 Task: Find connections with filter location Lempäälä with filter topic #Designwith filter profile language German with filter current company TÜV SÜD with filter school National Institute of Fashion Technology, Rae Bareli with filter industry Armed Forces with filter service category Logo Design with filter keywords title Phlebotomist
Action: Mouse moved to (305, 233)
Screenshot: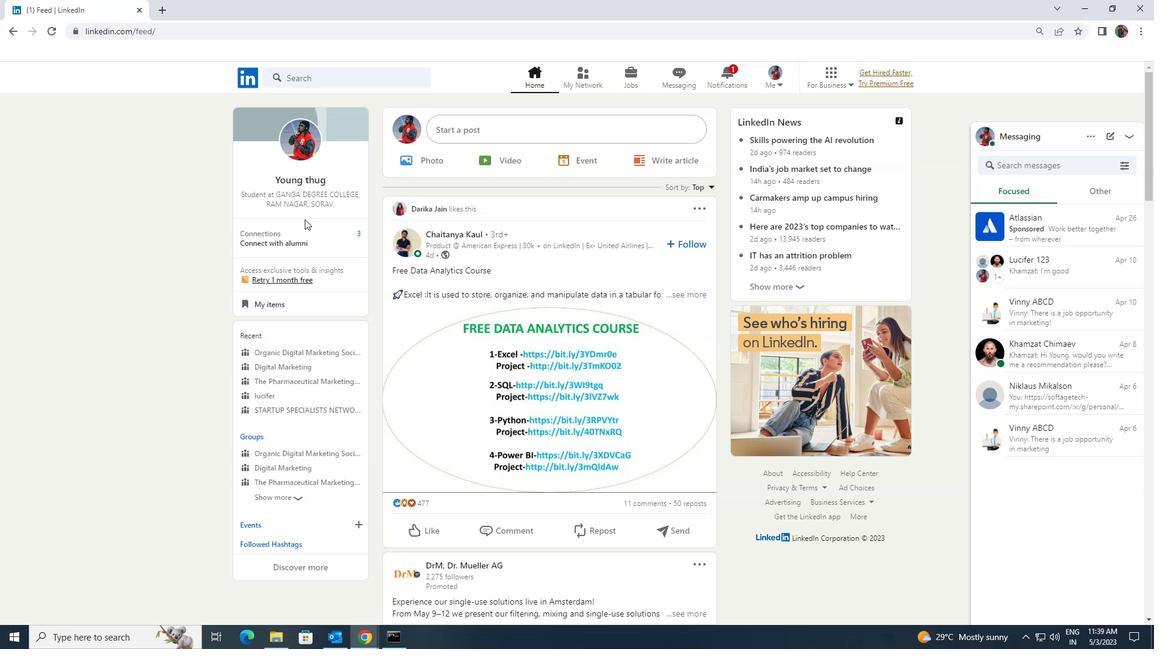 
Action: Mouse pressed left at (305, 233)
Screenshot: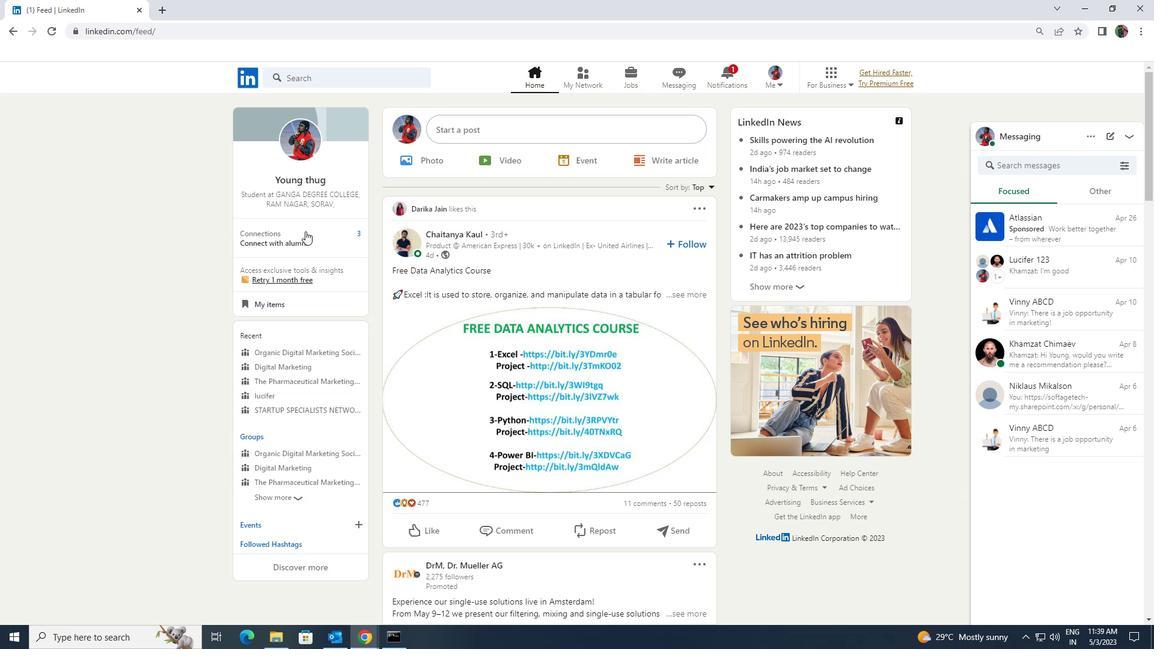 
Action: Mouse moved to (310, 143)
Screenshot: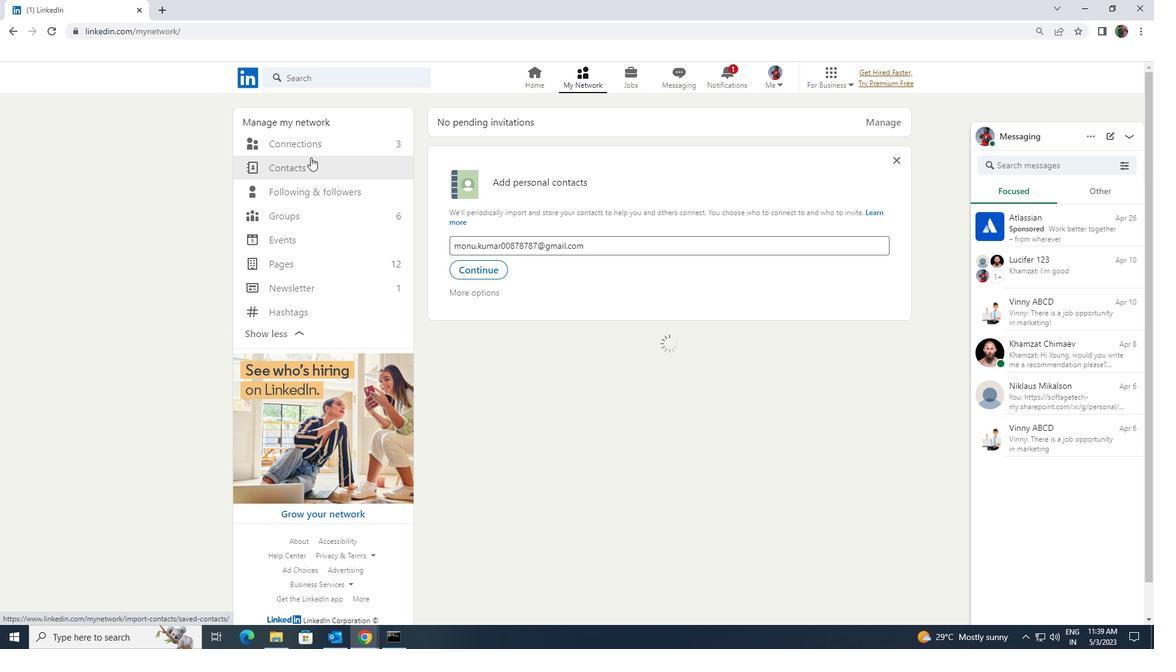 
Action: Mouse pressed left at (310, 143)
Screenshot: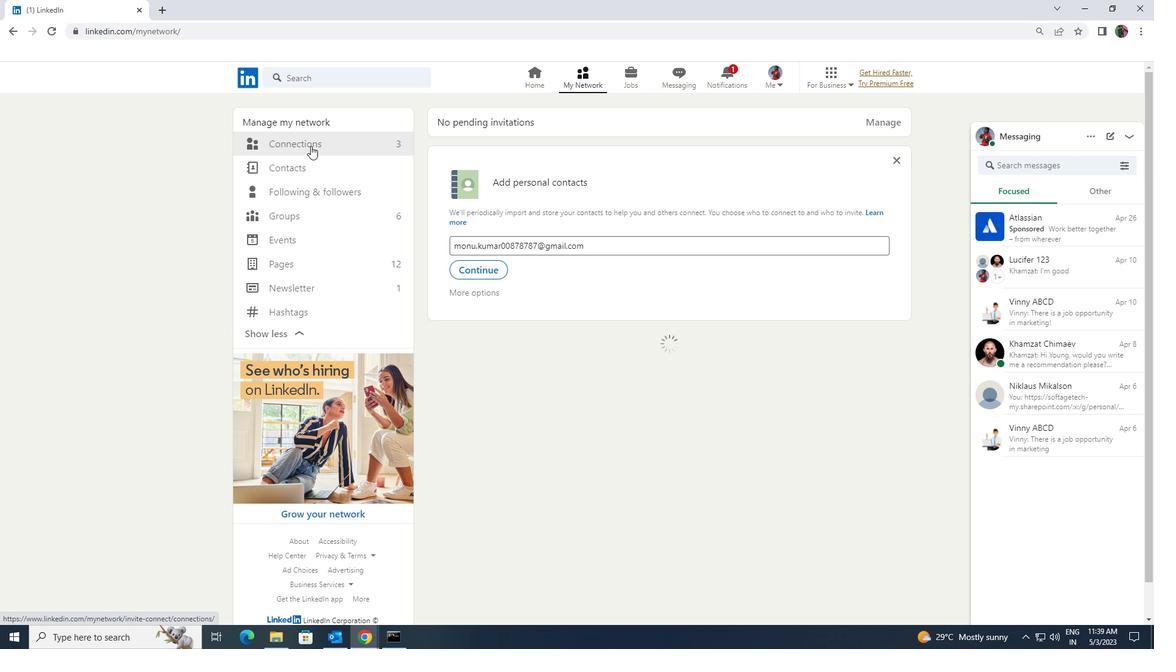 
Action: Mouse moved to (649, 148)
Screenshot: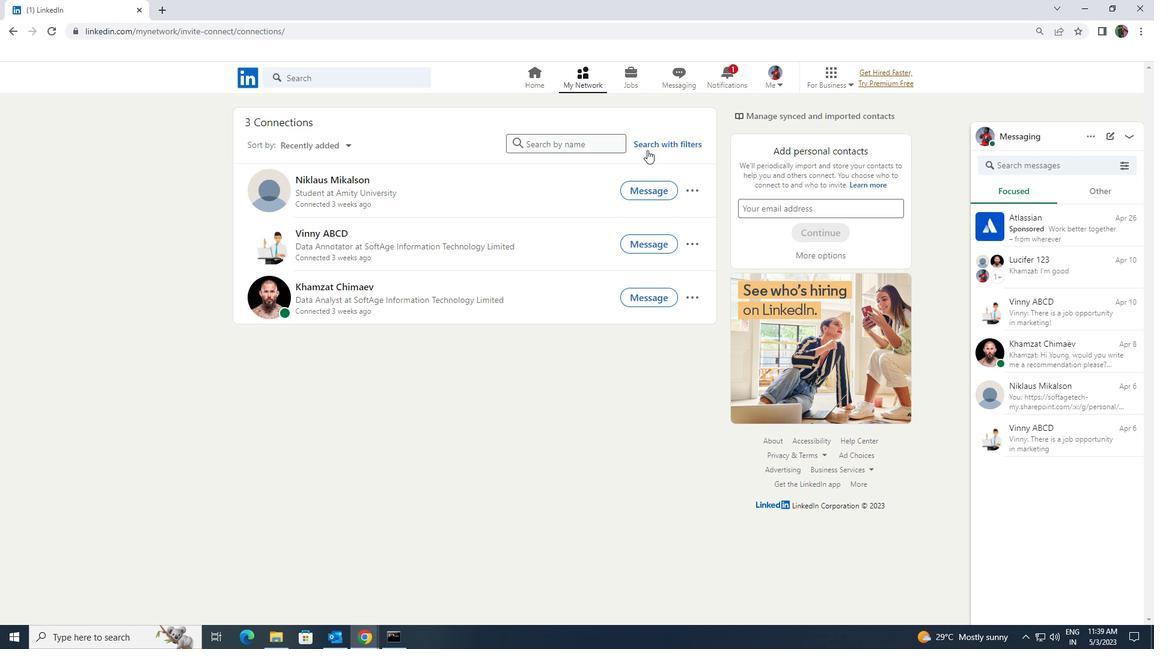 
Action: Mouse pressed left at (649, 148)
Screenshot: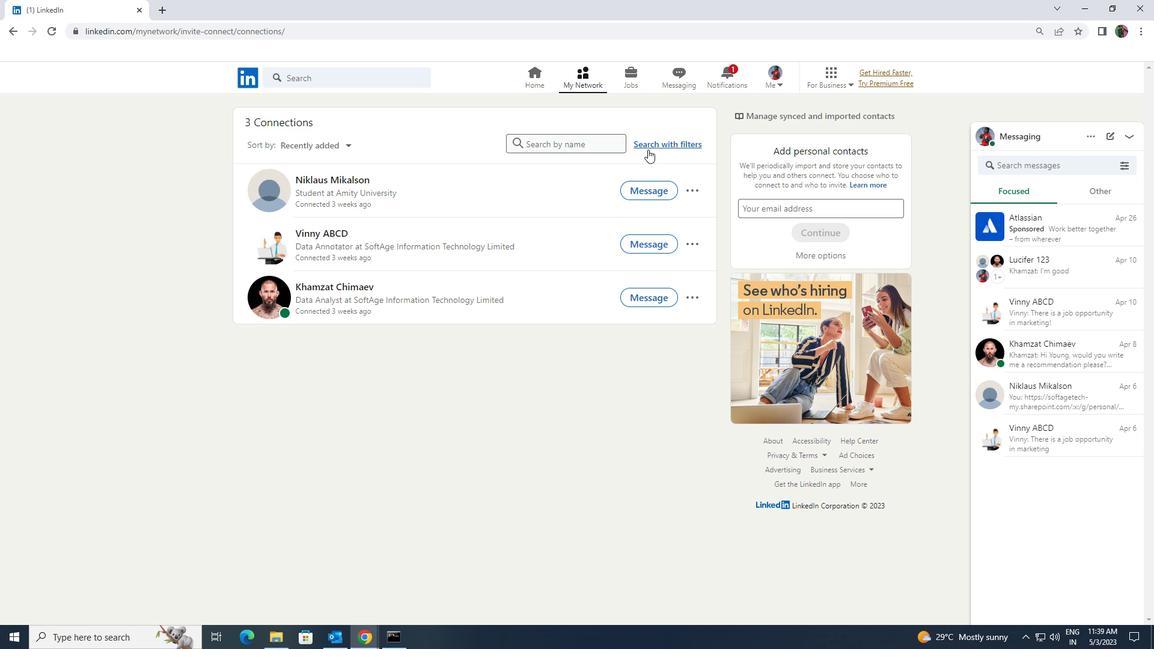 
Action: Mouse moved to (625, 108)
Screenshot: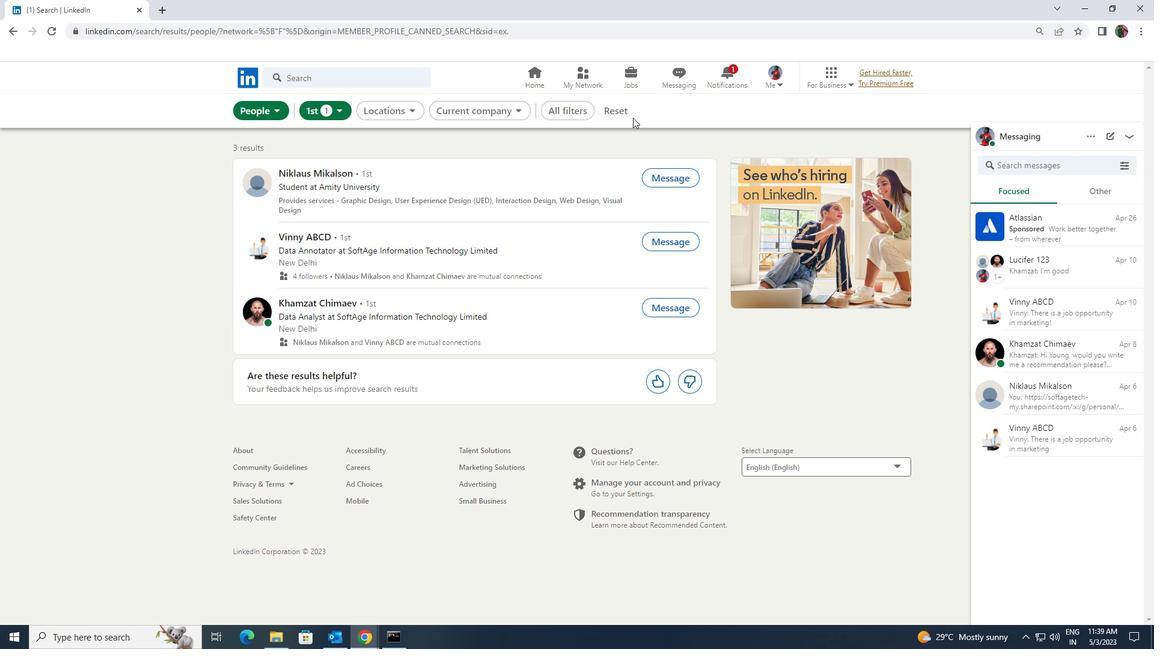 
Action: Mouse pressed left at (625, 108)
Screenshot: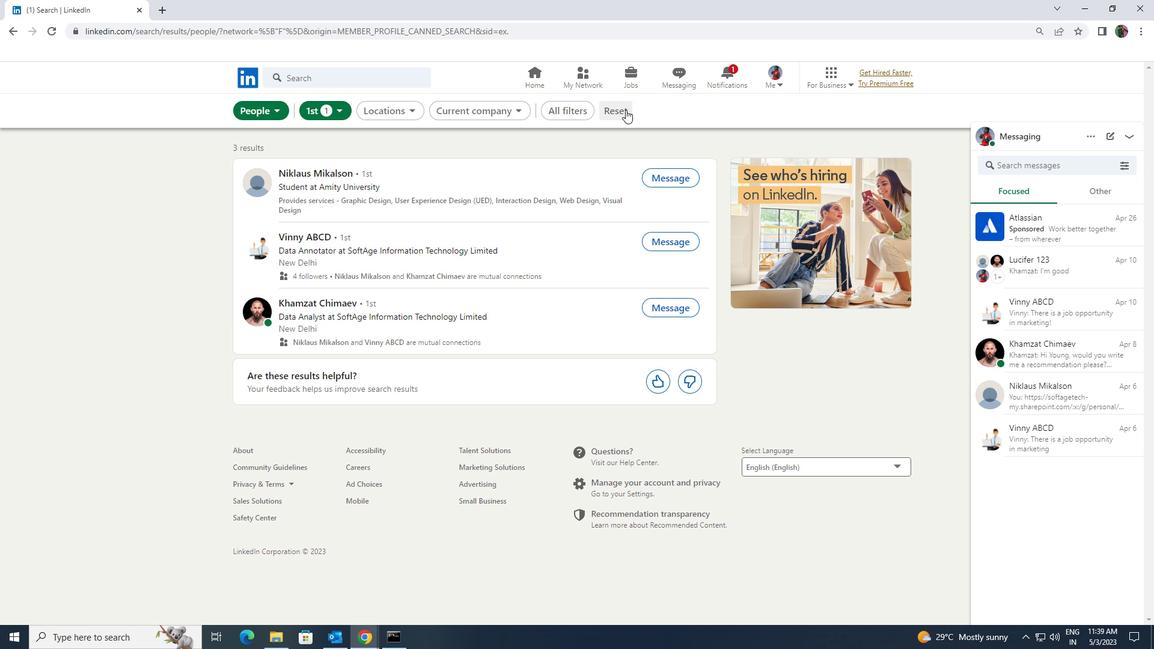 
Action: Mouse moved to (585, 113)
Screenshot: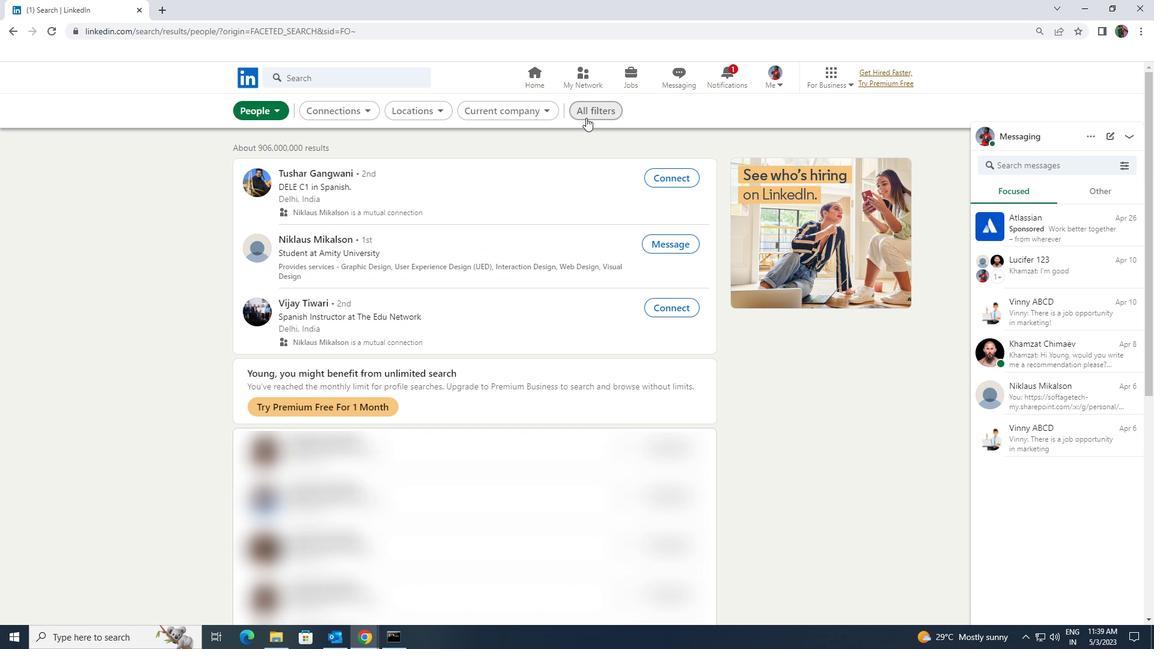 
Action: Mouse pressed left at (585, 113)
Screenshot: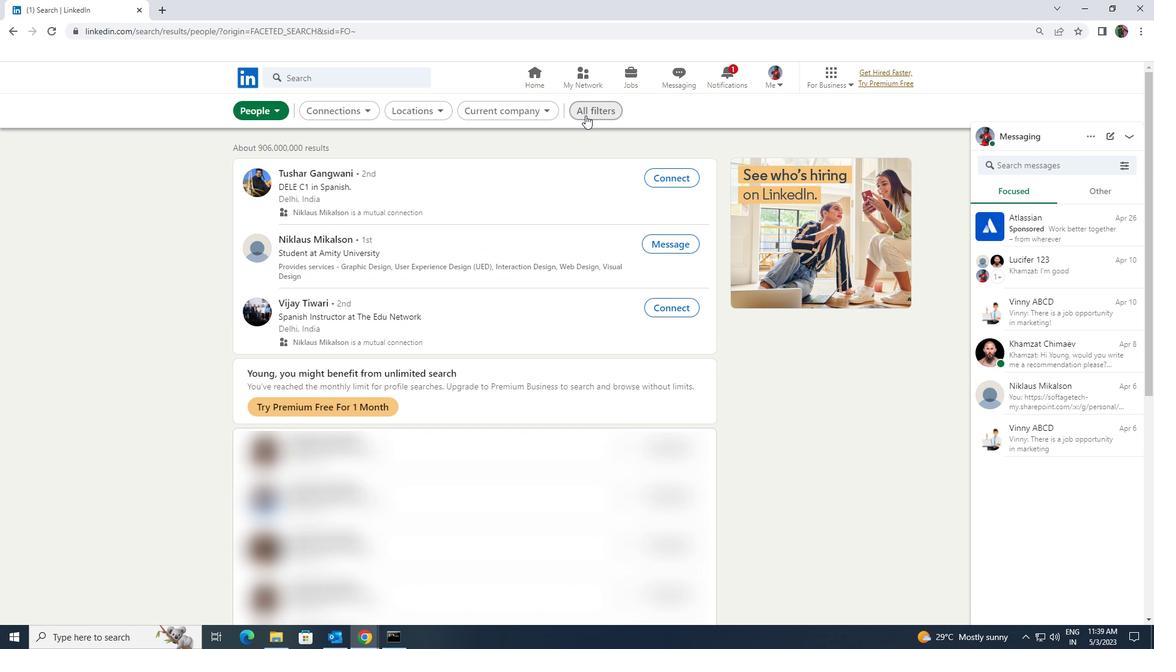 
Action: Mouse moved to (1003, 465)
Screenshot: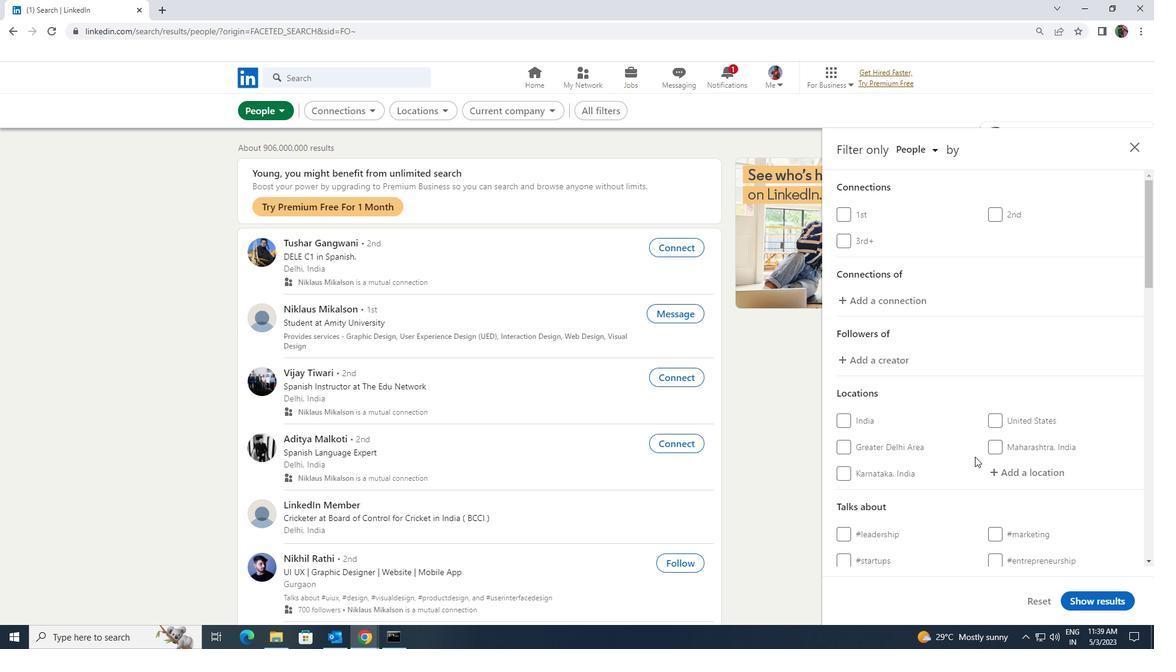 
Action: Mouse pressed left at (1003, 465)
Screenshot: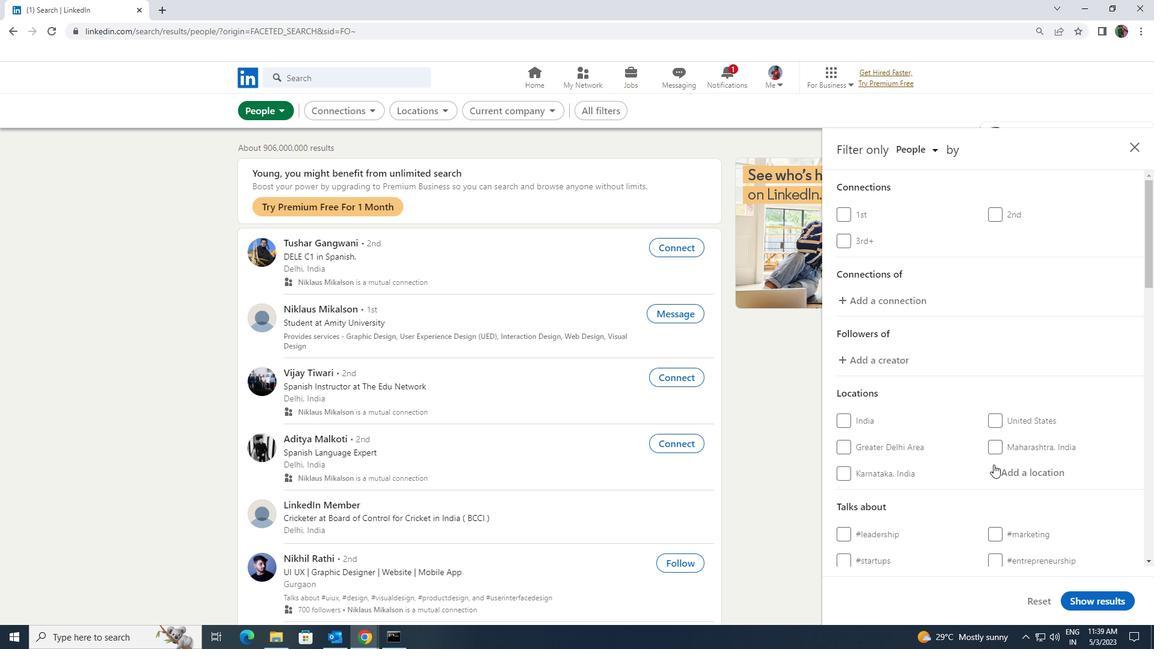 
Action: Key pressed <Key.shift>LEEMP<Key.backspace><Key.backspace><Key.backspace>MPAAL
Screenshot: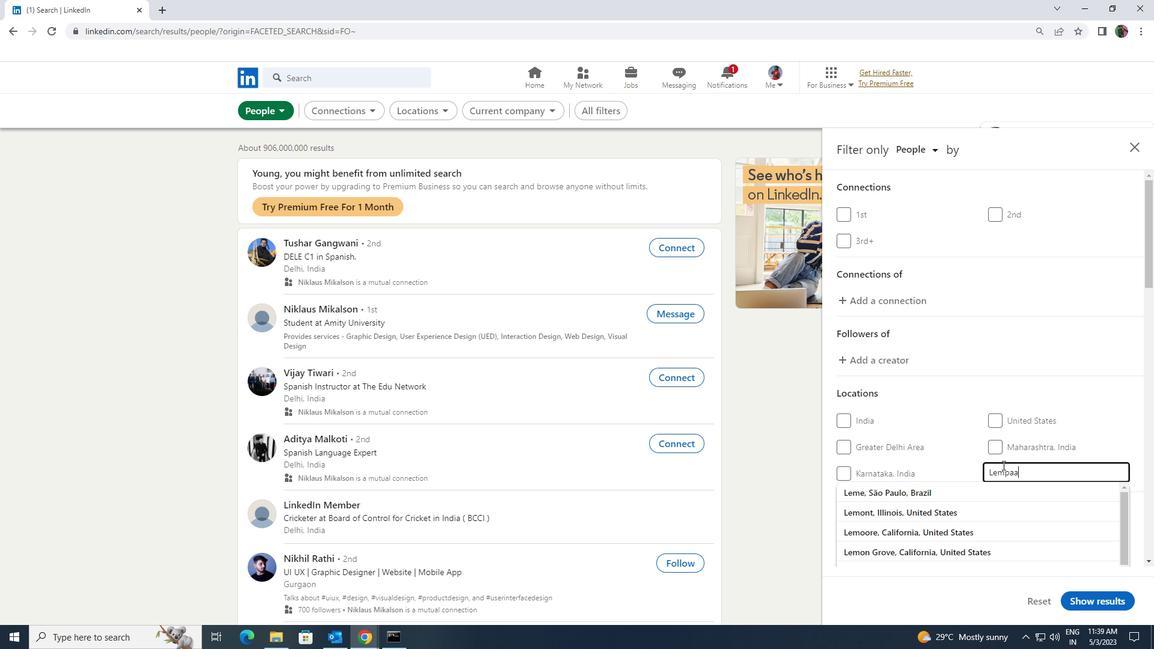 
Action: Mouse moved to (991, 490)
Screenshot: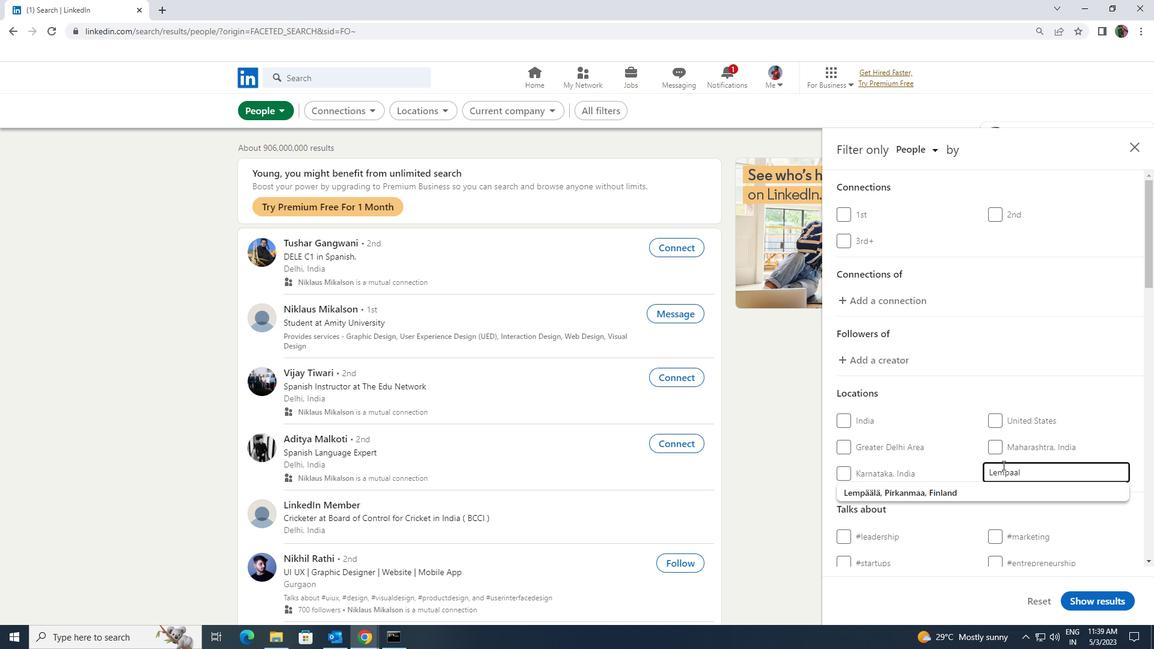
Action: Mouse pressed left at (991, 490)
Screenshot: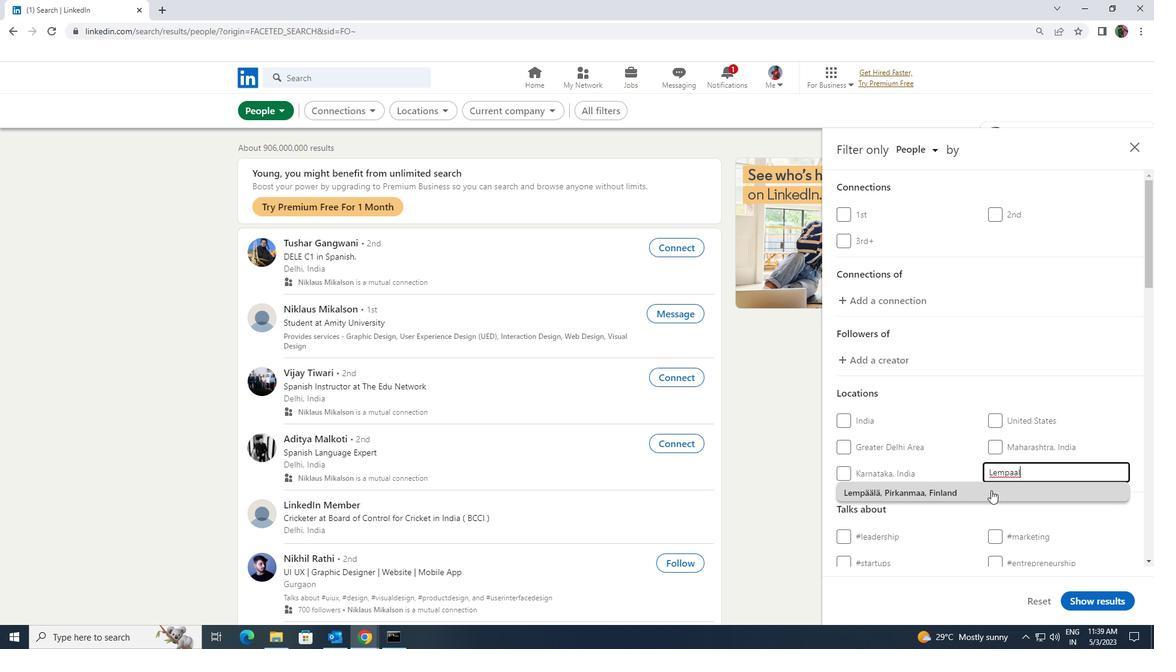 
Action: Mouse scrolled (991, 490) with delta (0, 0)
Screenshot: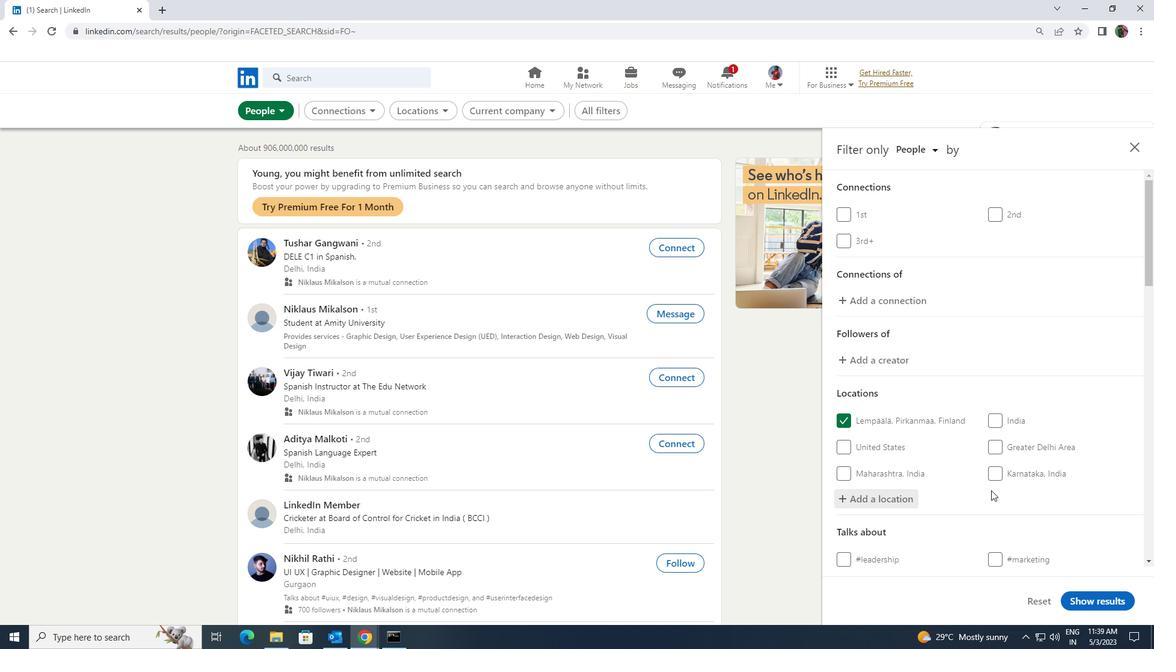 
Action: Mouse scrolled (991, 490) with delta (0, 0)
Screenshot: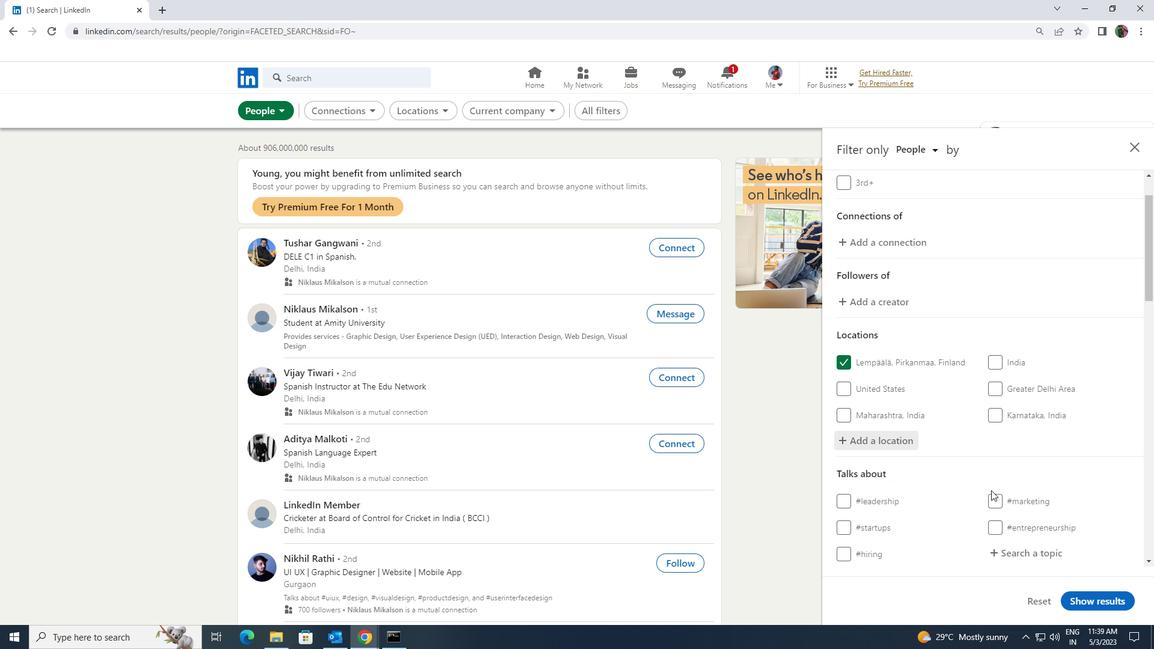 
Action: Mouse moved to (1001, 493)
Screenshot: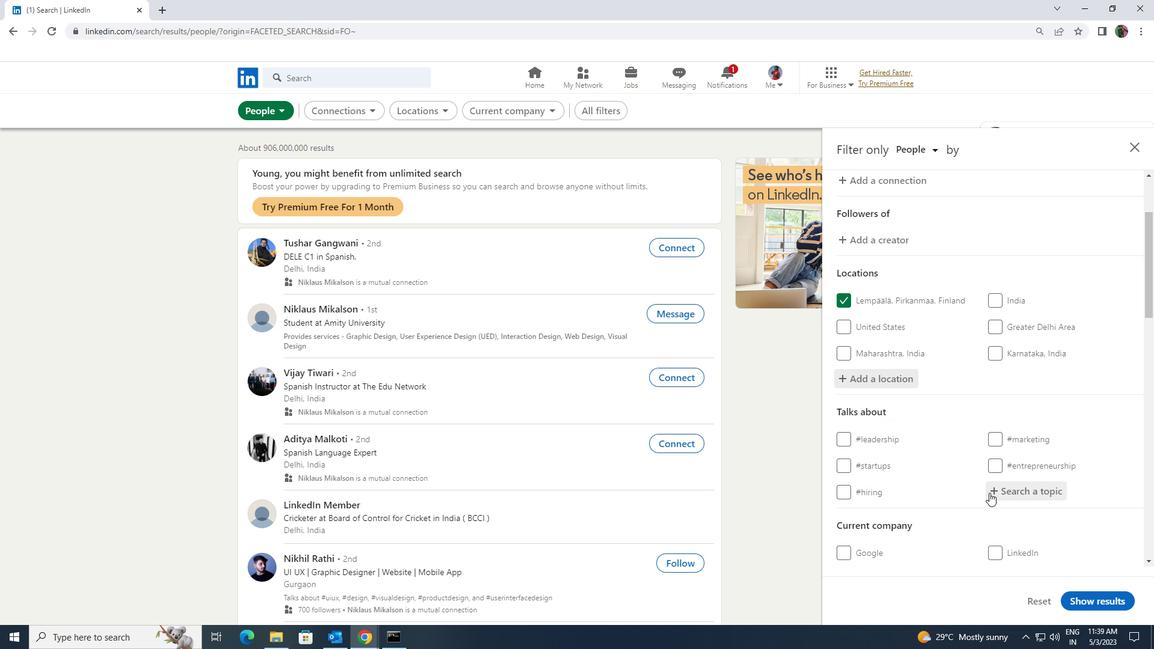 
Action: Mouse pressed left at (1001, 493)
Screenshot: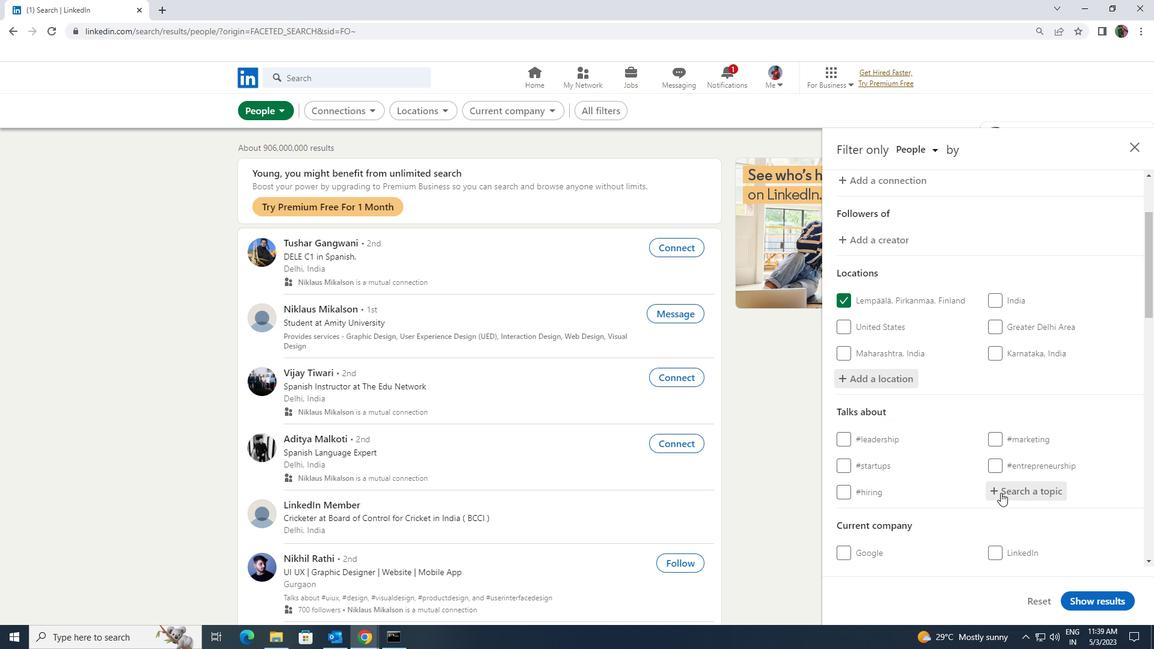 
Action: Key pressed <Key.shift><Key.shift><Key.shift>DESIGN
Screenshot: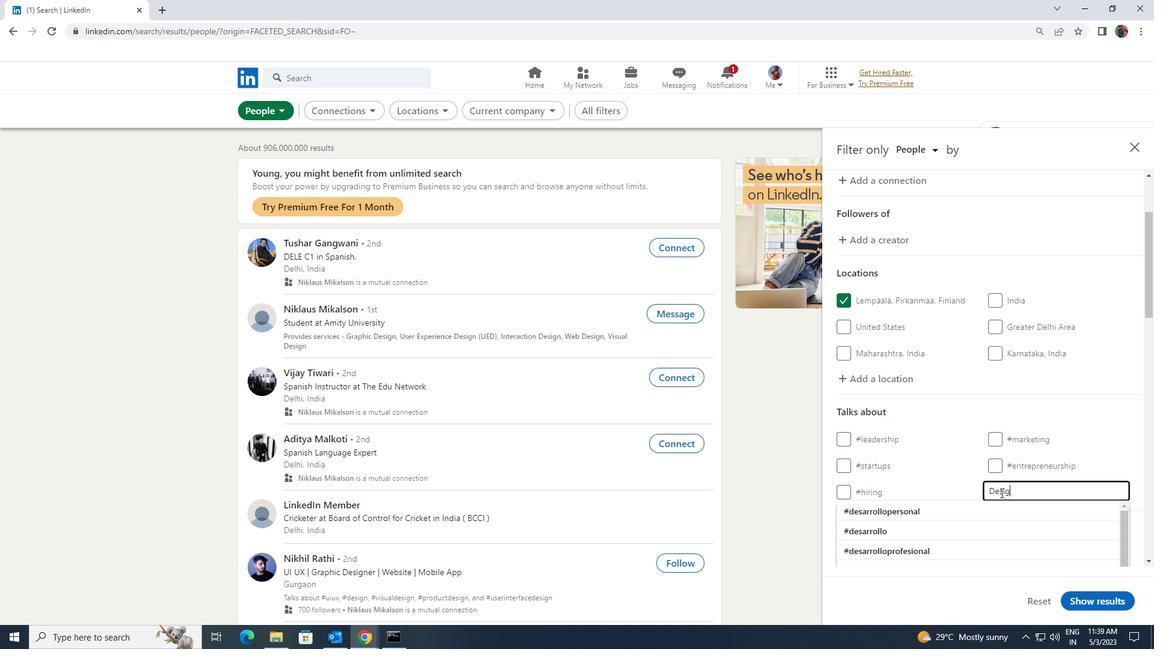 
Action: Mouse moved to (999, 508)
Screenshot: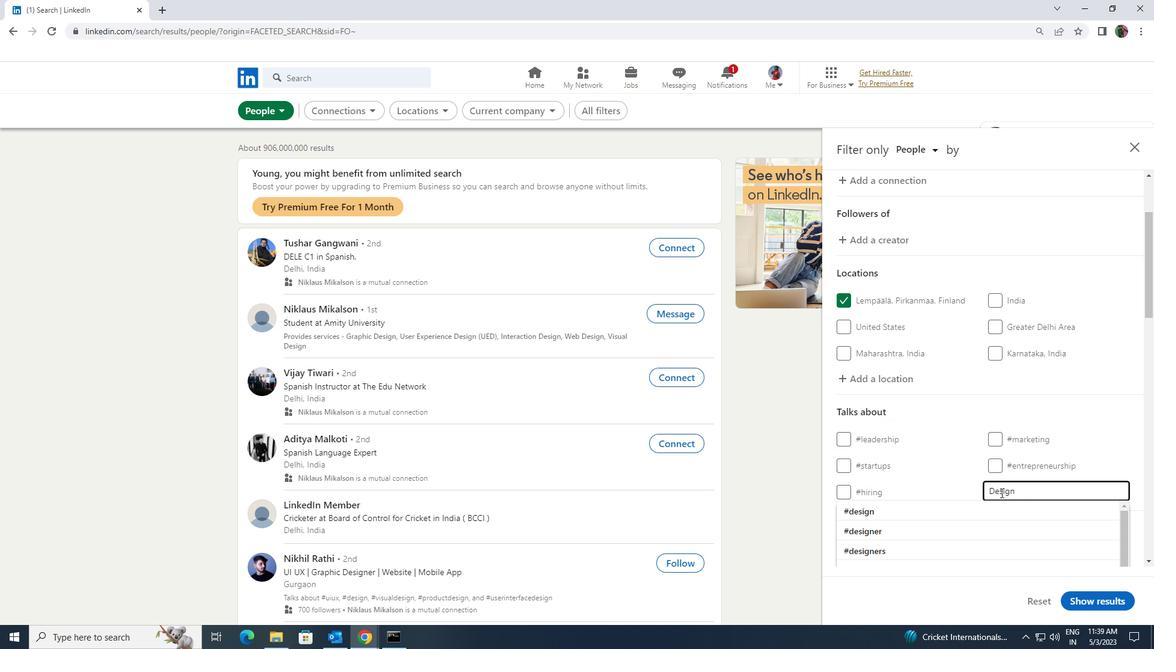 
Action: Mouse pressed left at (999, 508)
Screenshot: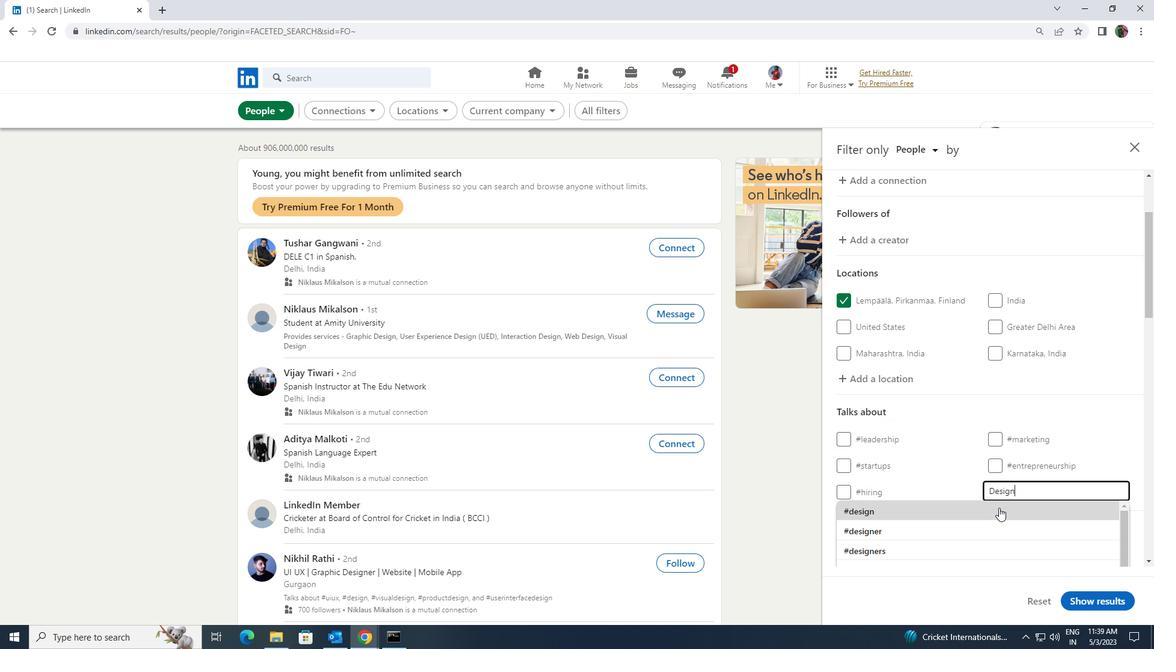 
Action: Mouse scrolled (999, 507) with delta (0, 0)
Screenshot: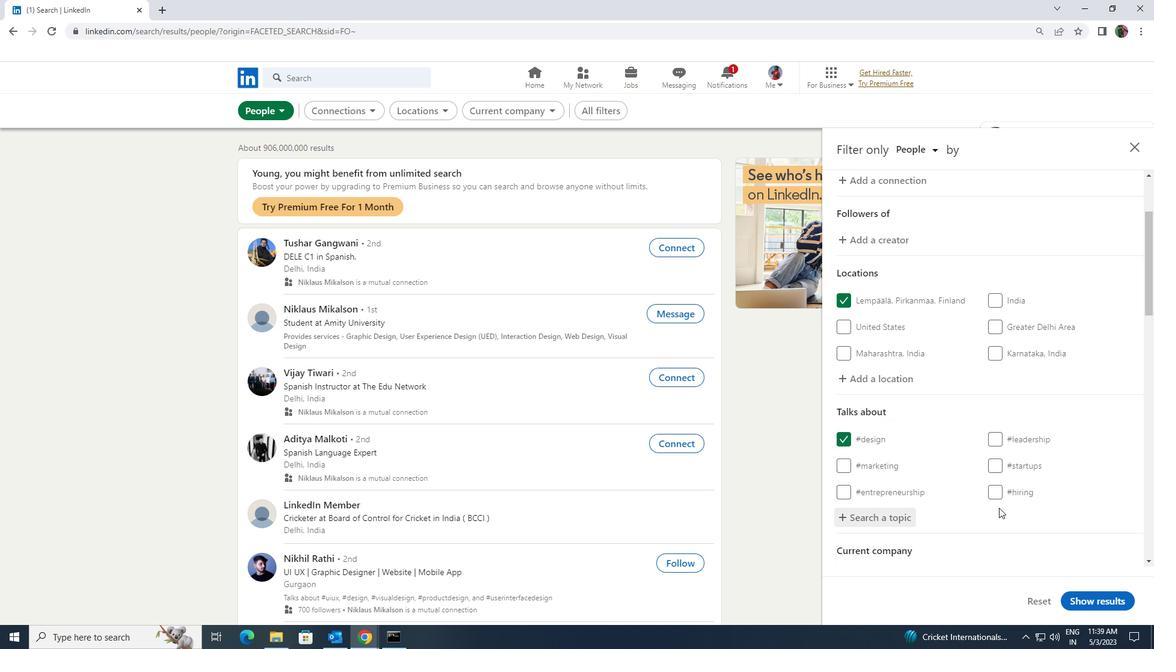 
Action: Mouse scrolled (999, 507) with delta (0, 0)
Screenshot: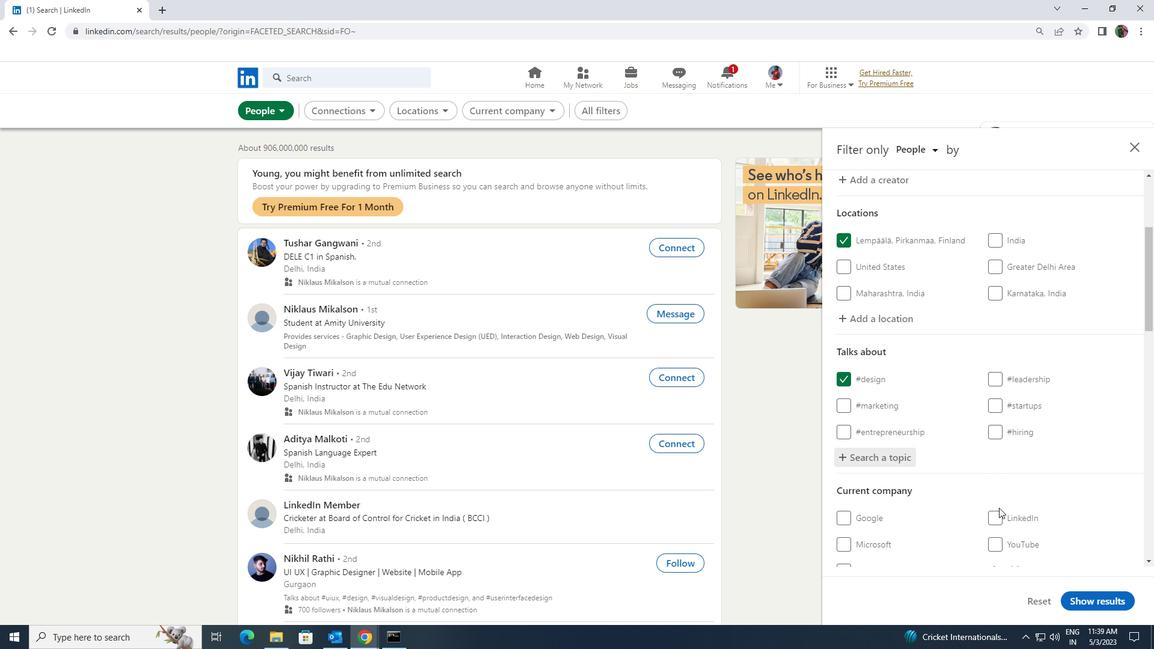 
Action: Mouse scrolled (999, 507) with delta (0, 0)
Screenshot: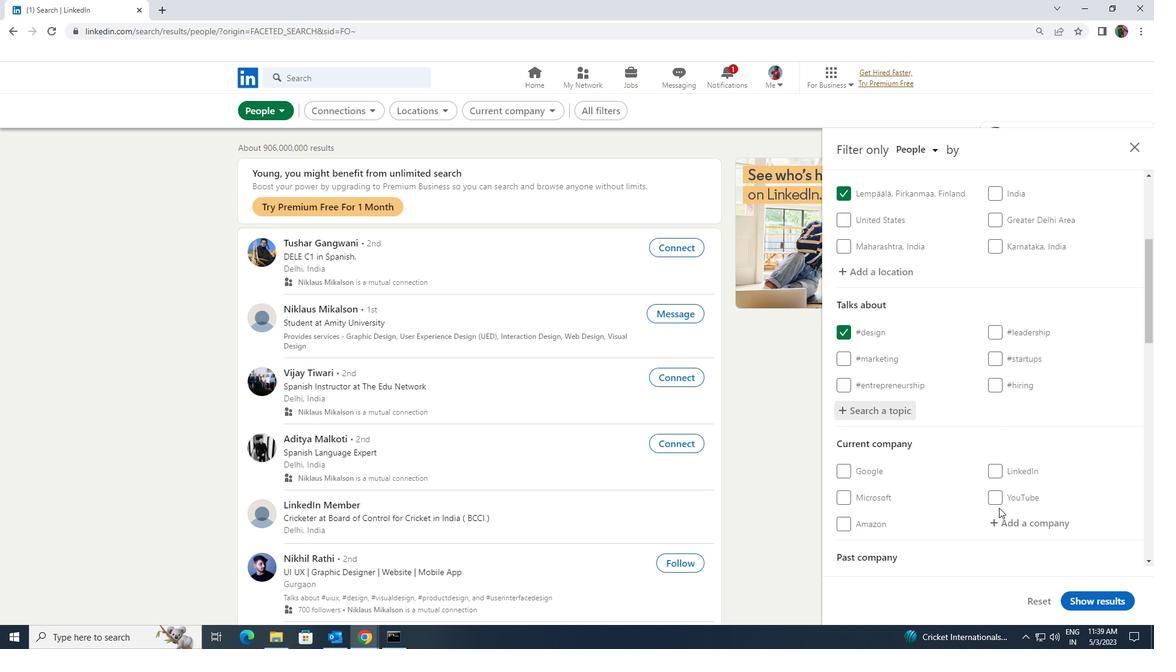 
Action: Mouse scrolled (999, 507) with delta (0, 0)
Screenshot: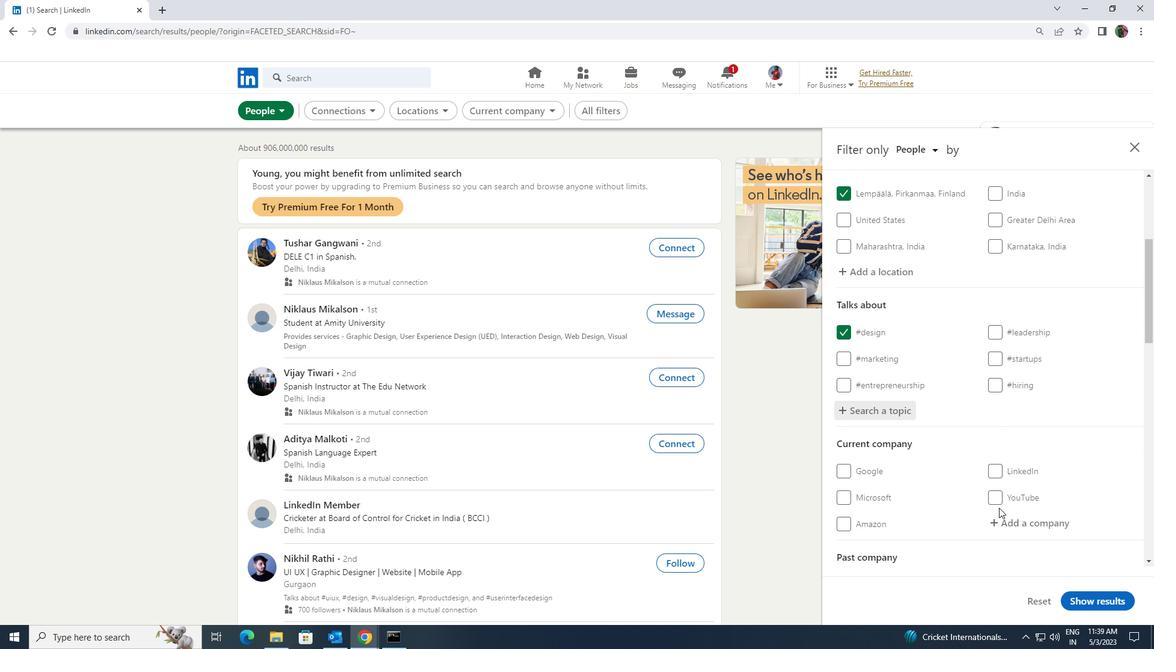 
Action: Mouse scrolled (999, 507) with delta (0, 0)
Screenshot: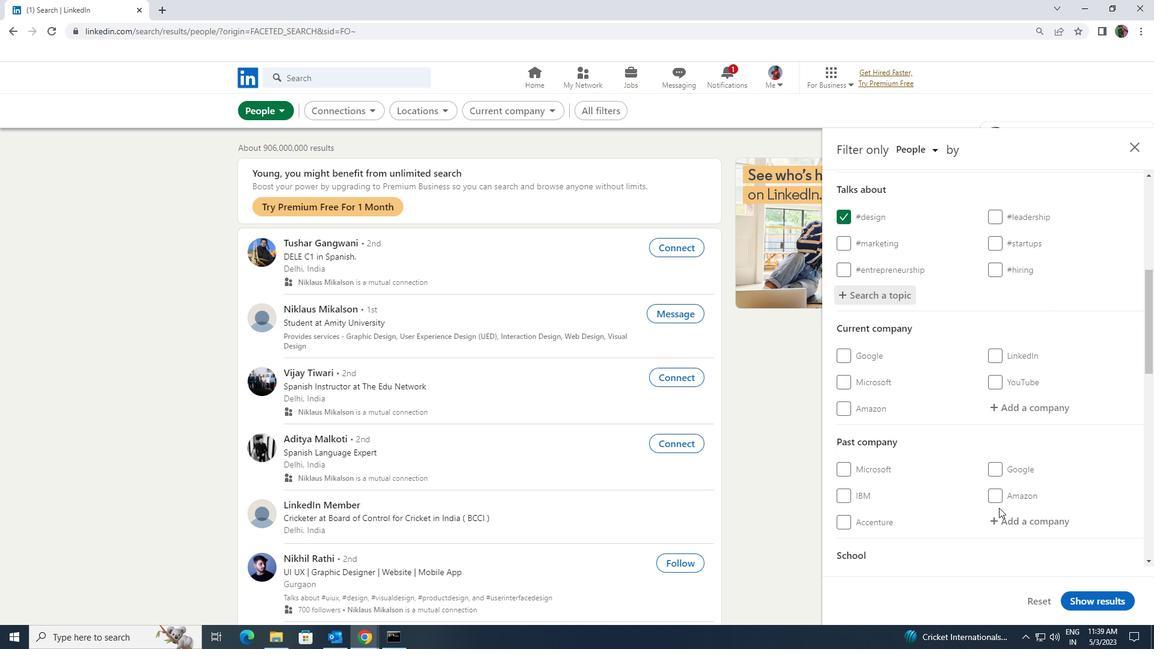 
Action: Mouse scrolled (999, 507) with delta (0, 0)
Screenshot: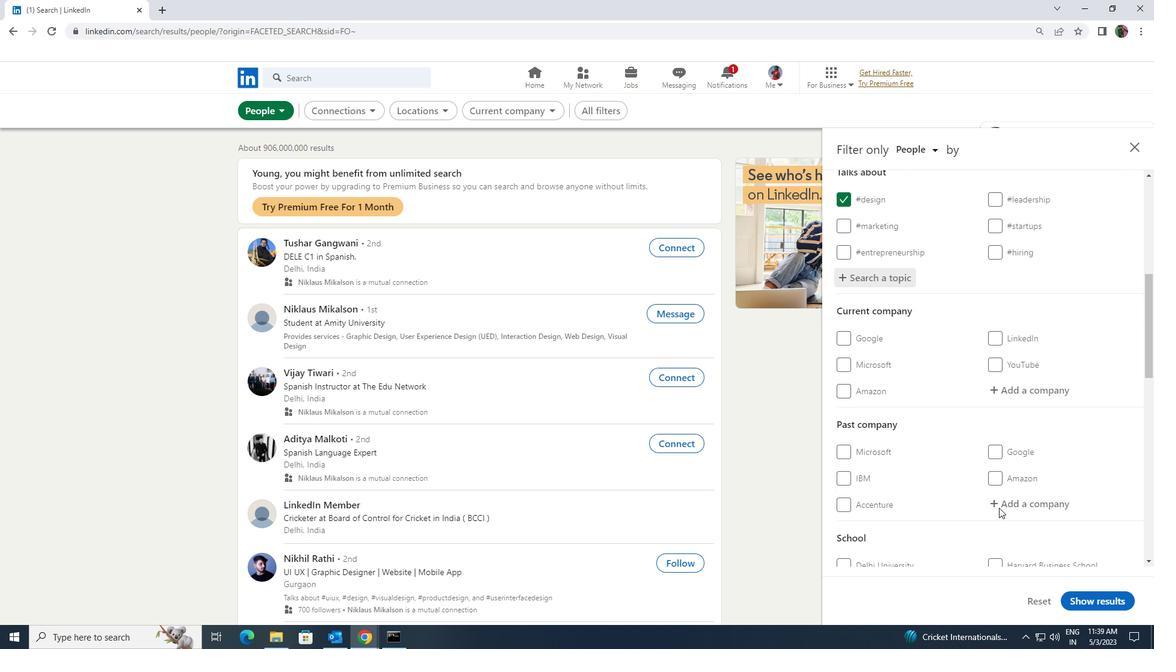 
Action: Mouse scrolled (999, 507) with delta (0, 0)
Screenshot: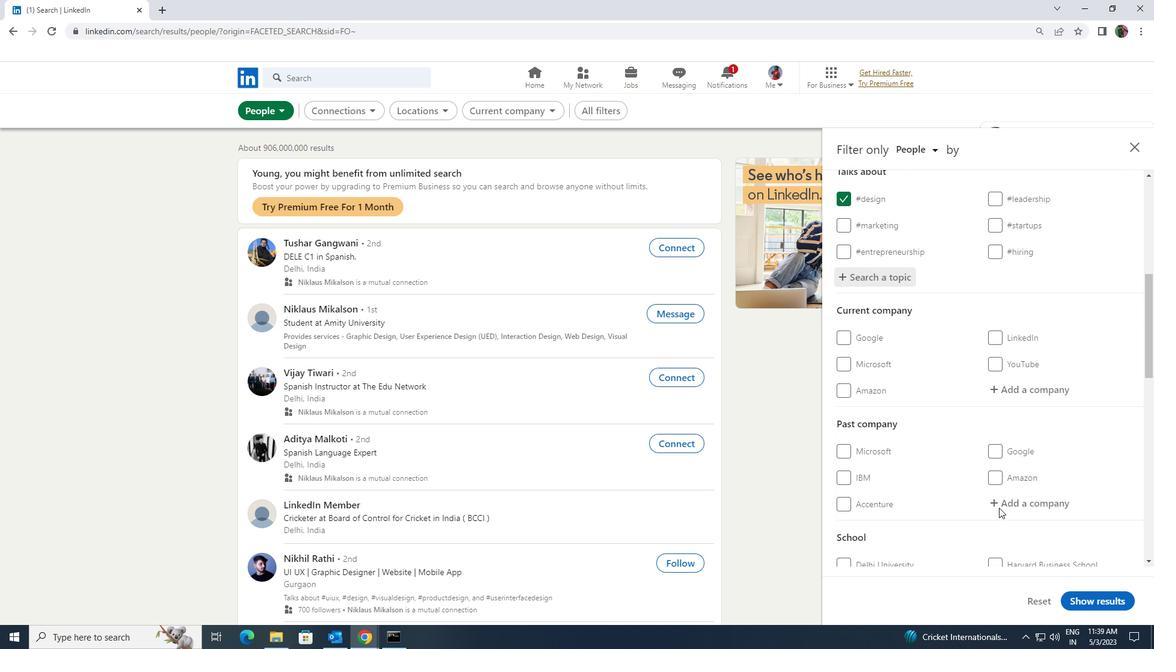 
Action: Mouse scrolled (999, 507) with delta (0, 0)
Screenshot: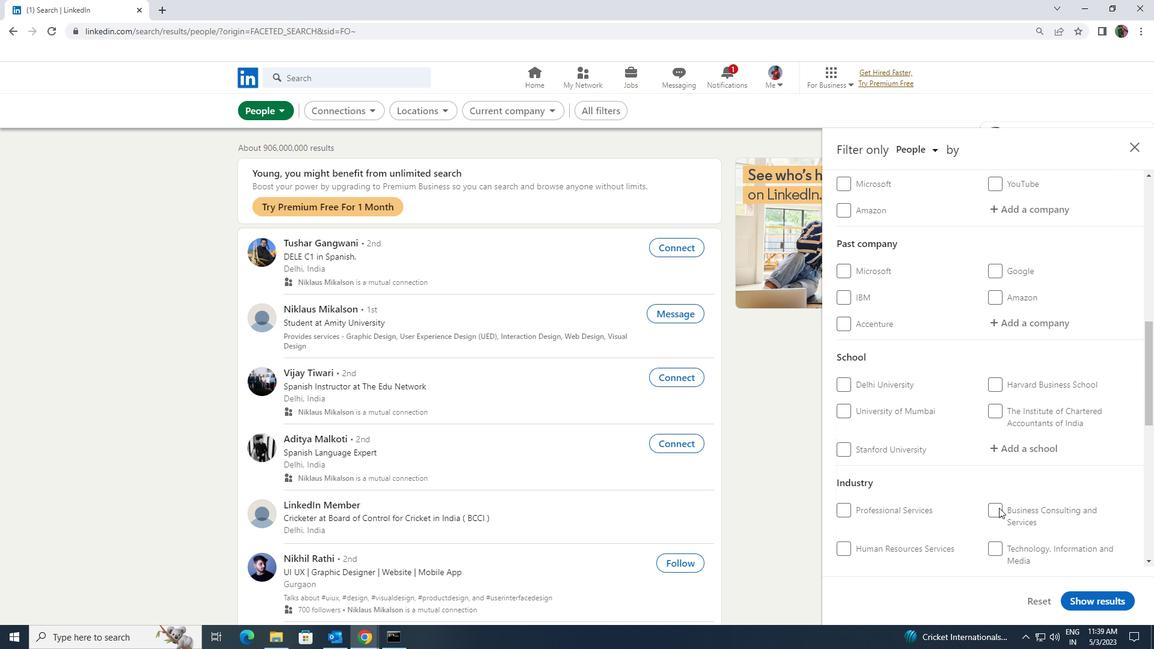 
Action: Mouse scrolled (999, 507) with delta (0, 0)
Screenshot: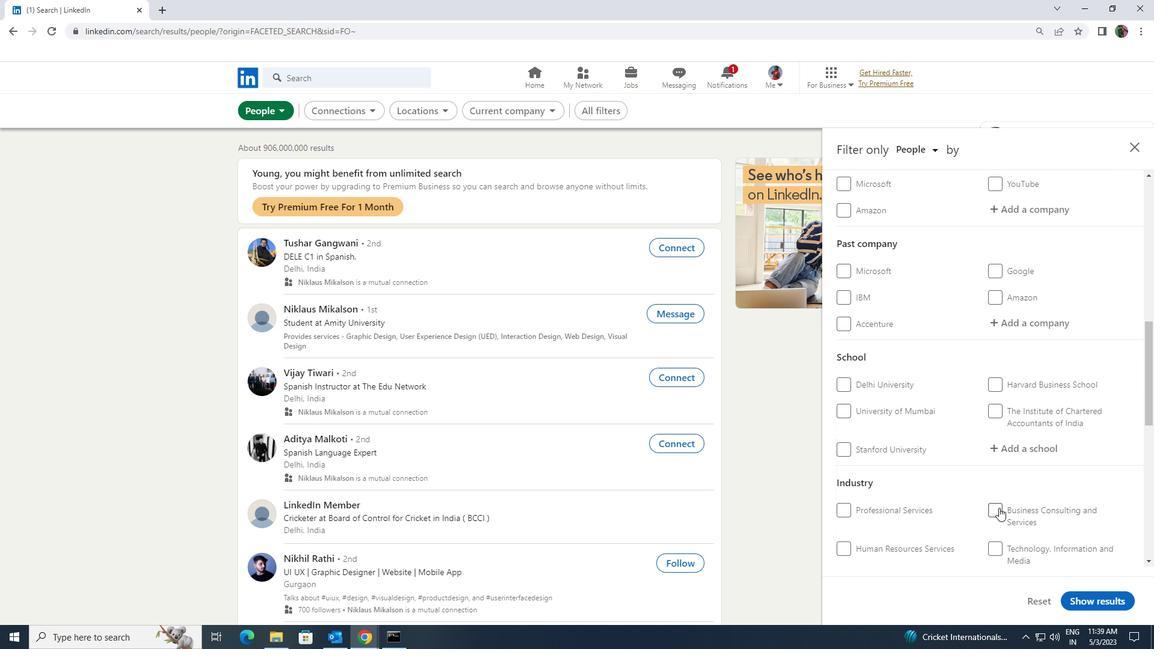 
Action: Mouse scrolled (999, 507) with delta (0, 0)
Screenshot: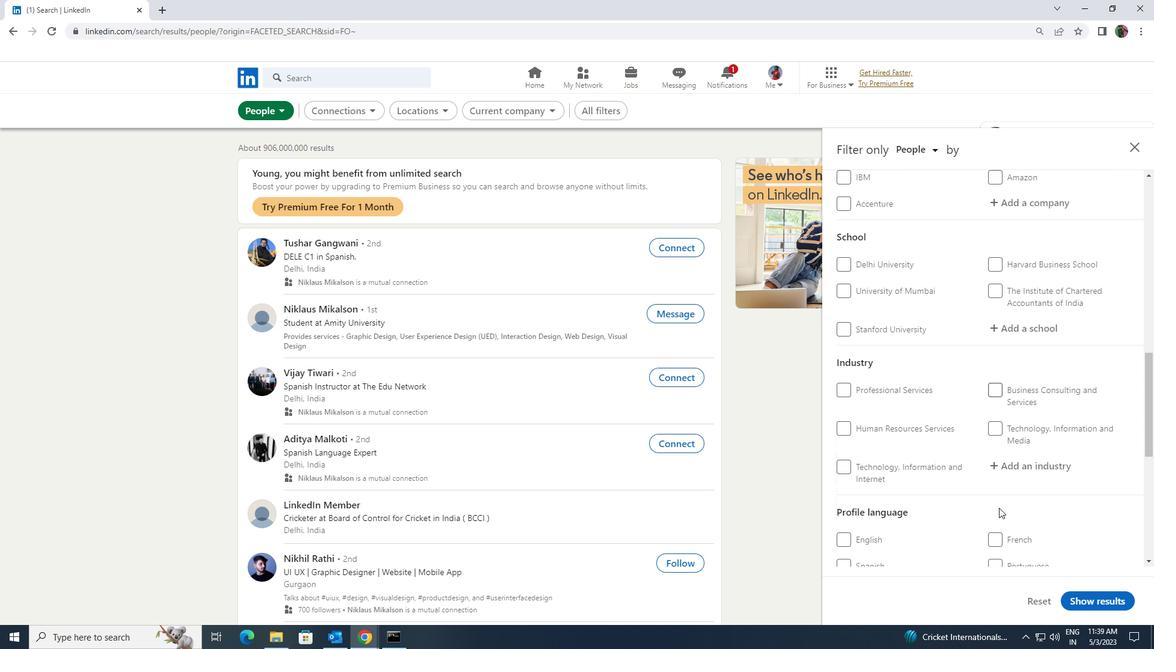 
Action: Mouse moved to (840, 528)
Screenshot: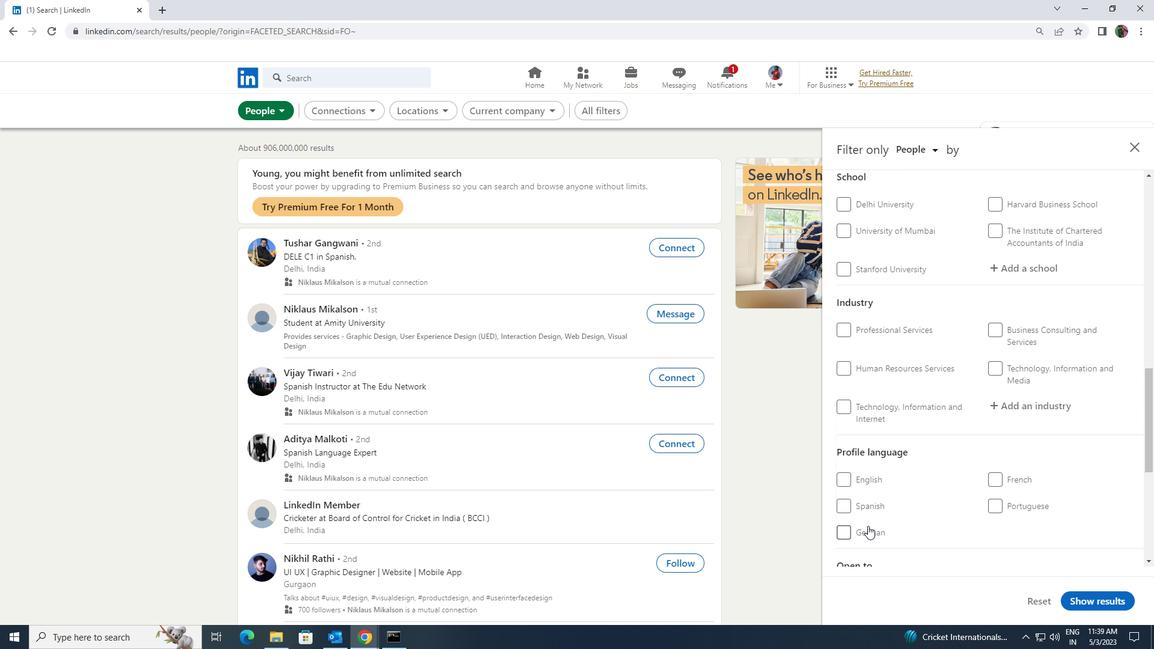 
Action: Mouse pressed left at (840, 528)
Screenshot: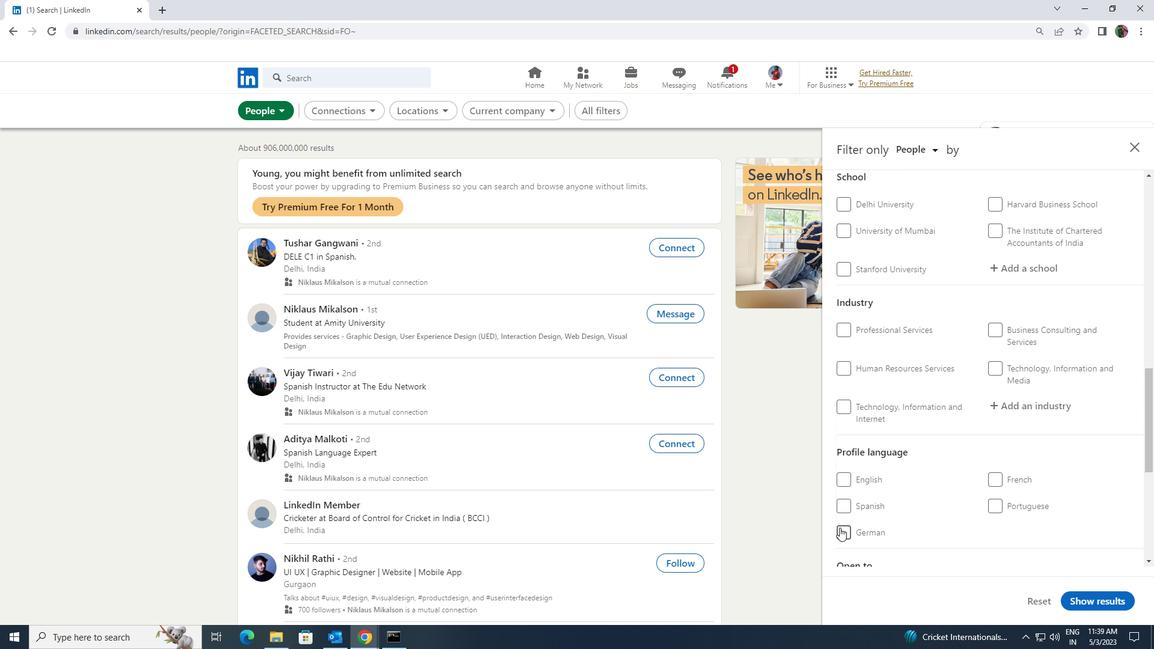 
Action: Mouse moved to (949, 520)
Screenshot: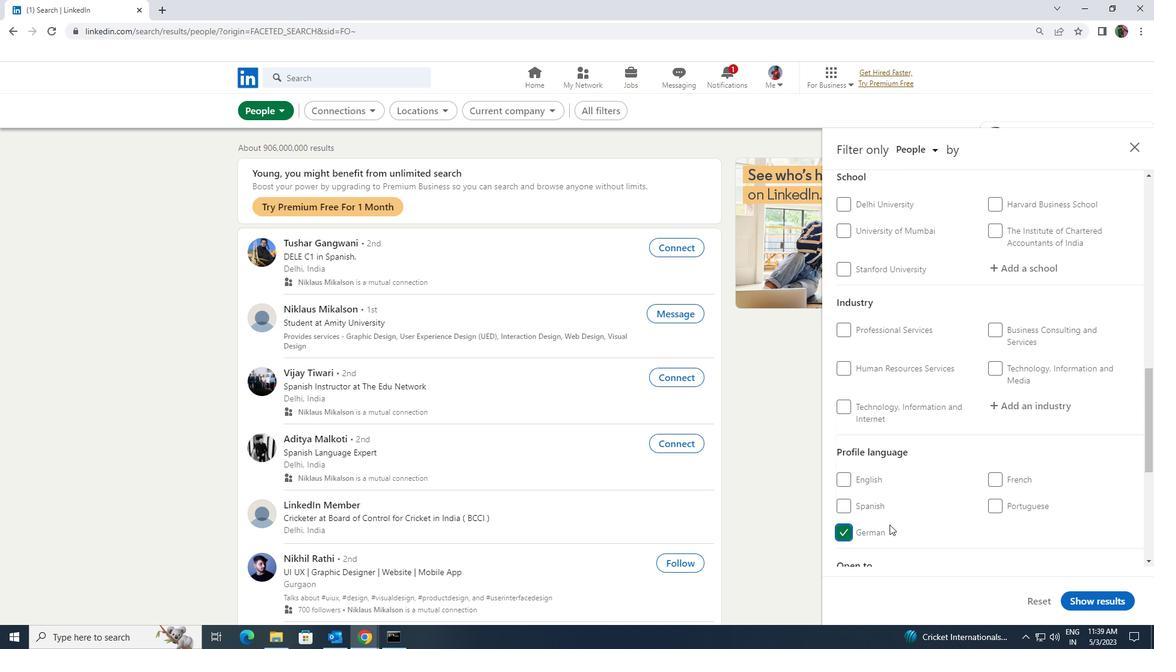 
Action: Mouse scrolled (949, 520) with delta (0, 0)
Screenshot: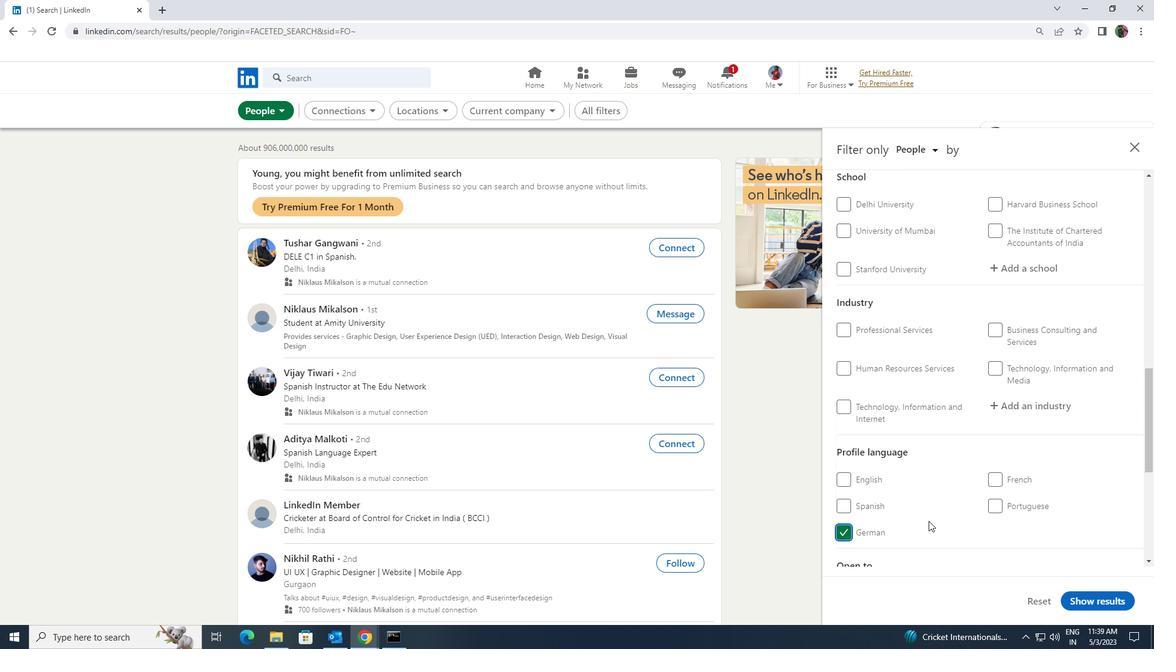 
Action: Mouse scrolled (949, 520) with delta (0, 0)
Screenshot: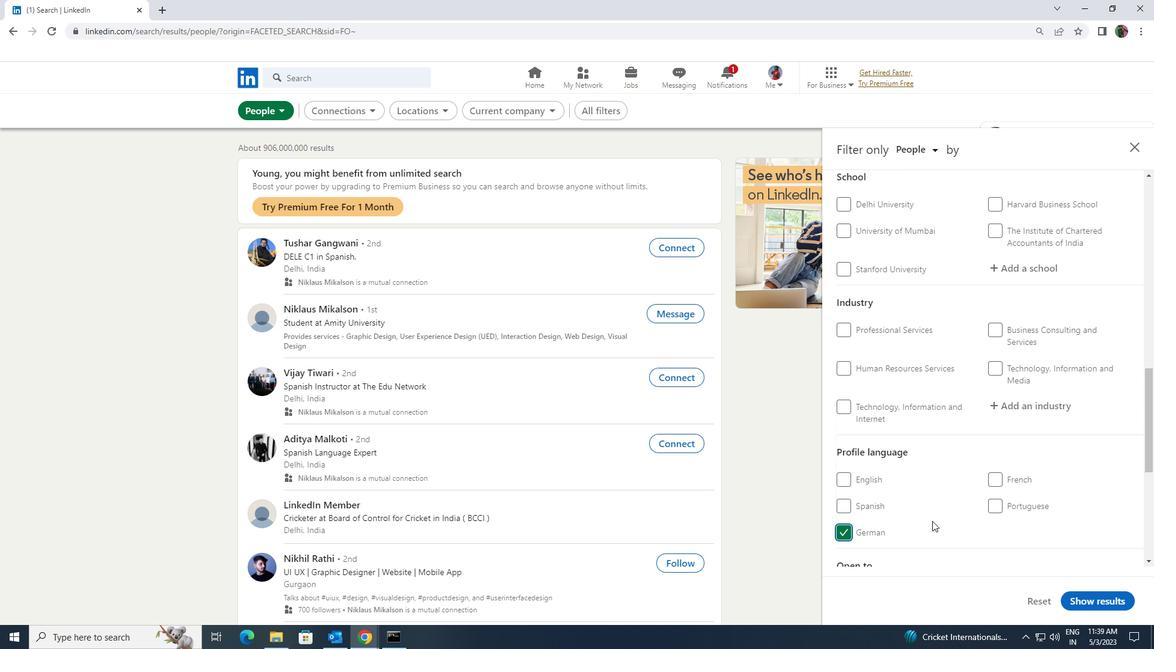 
Action: Mouse scrolled (949, 520) with delta (0, 0)
Screenshot: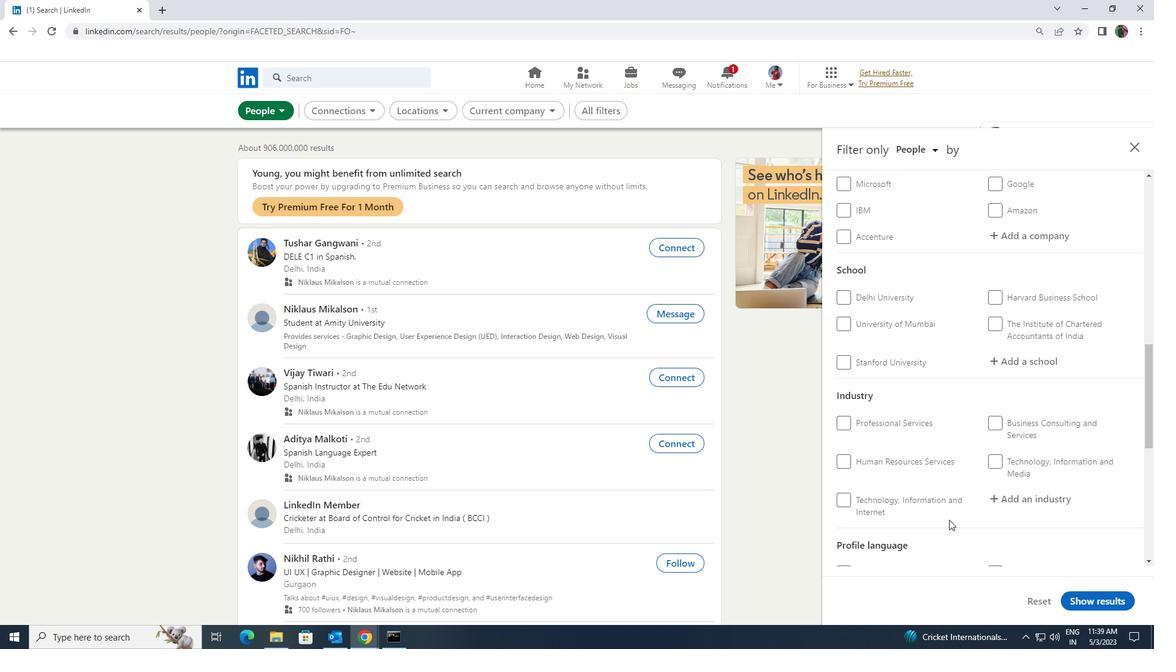 
Action: Mouse scrolled (949, 520) with delta (0, 0)
Screenshot: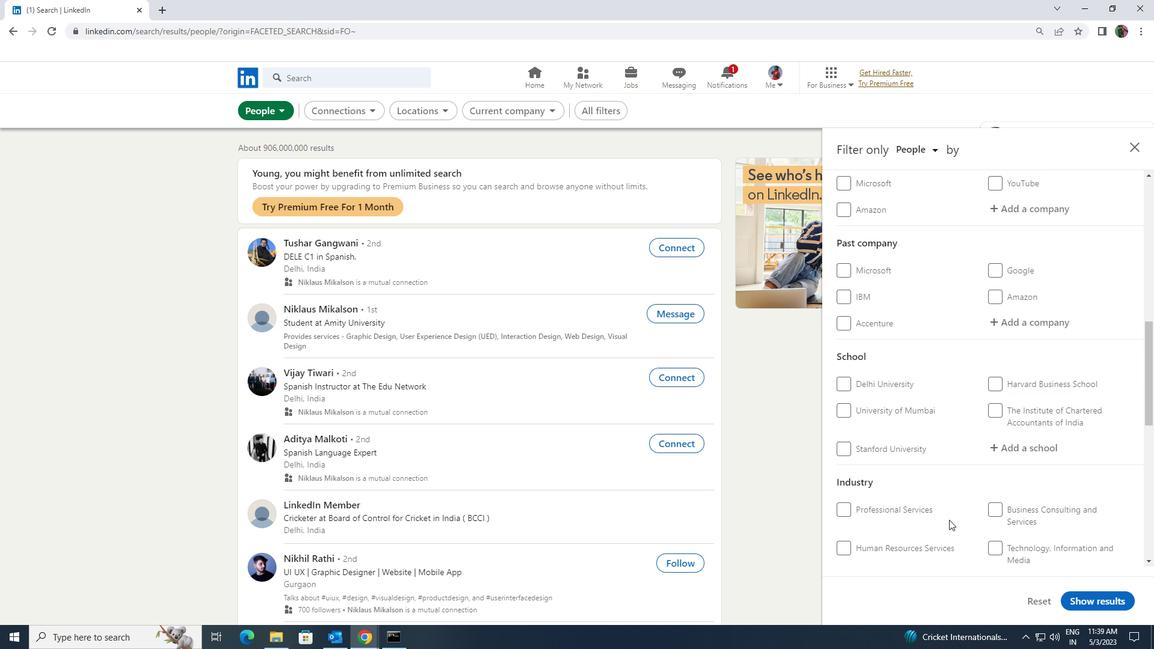 
Action: Mouse scrolled (949, 520) with delta (0, 0)
Screenshot: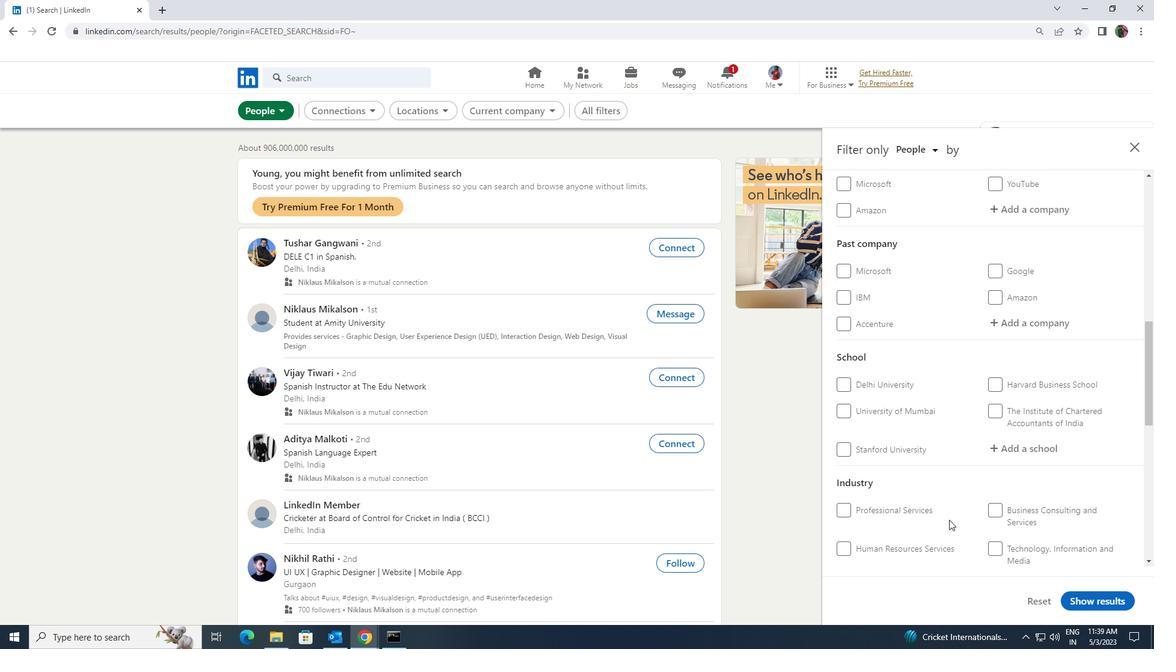 
Action: Mouse scrolled (949, 520) with delta (0, 0)
Screenshot: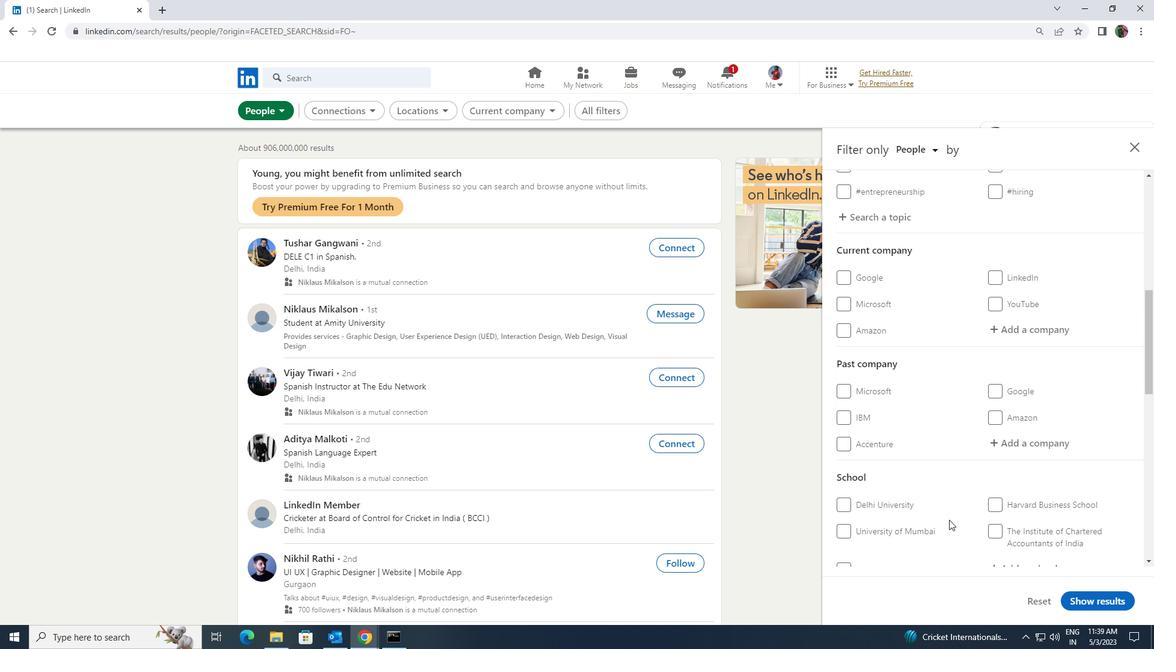 
Action: Mouse scrolled (949, 520) with delta (0, 0)
Screenshot: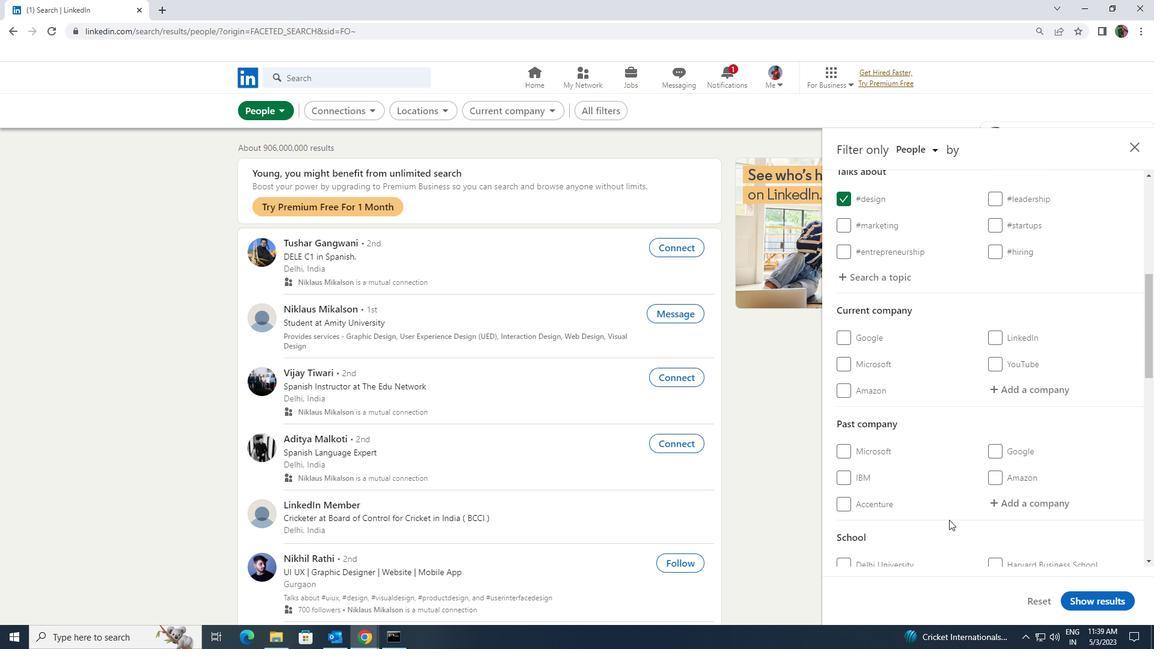 
Action: Mouse moved to (1006, 448)
Screenshot: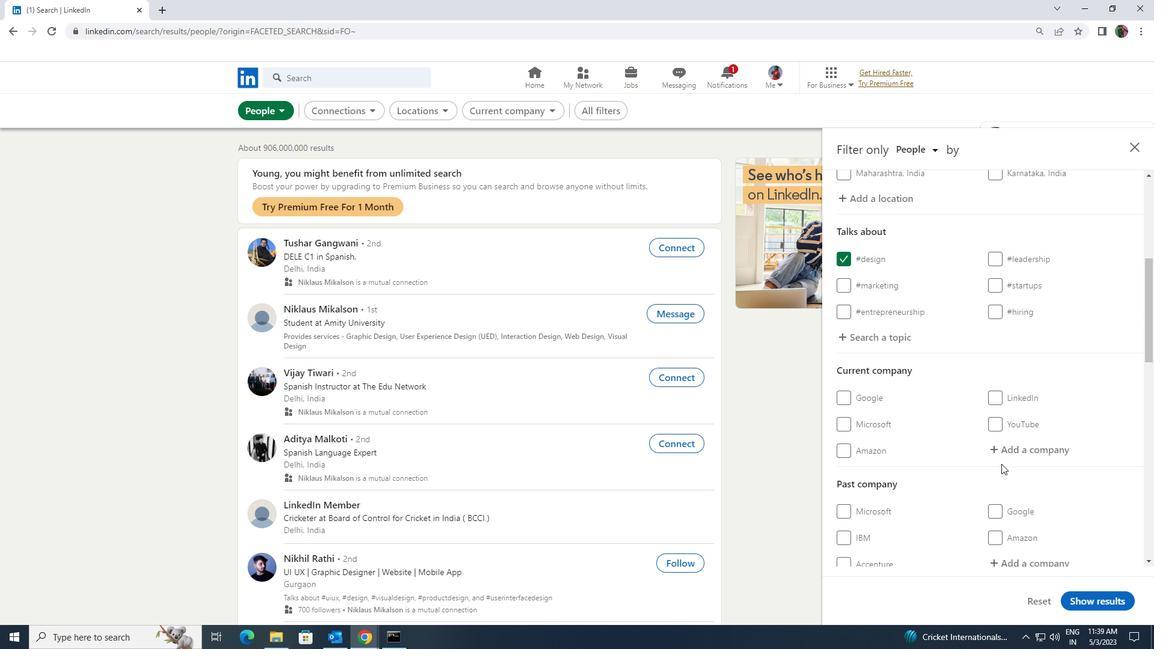 
Action: Mouse pressed left at (1006, 448)
Screenshot: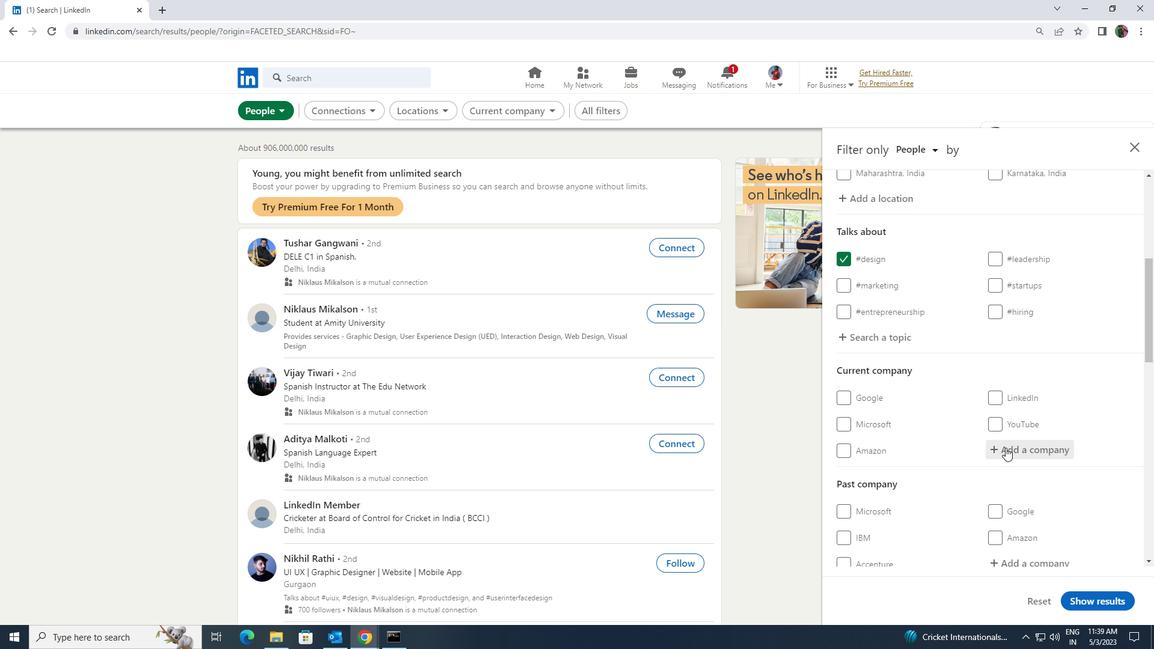 
Action: Key pressed <Key.shift><Key.shift><Key.shift>TUV<Key.space><Key.shift><Key.shift>SUD
Screenshot: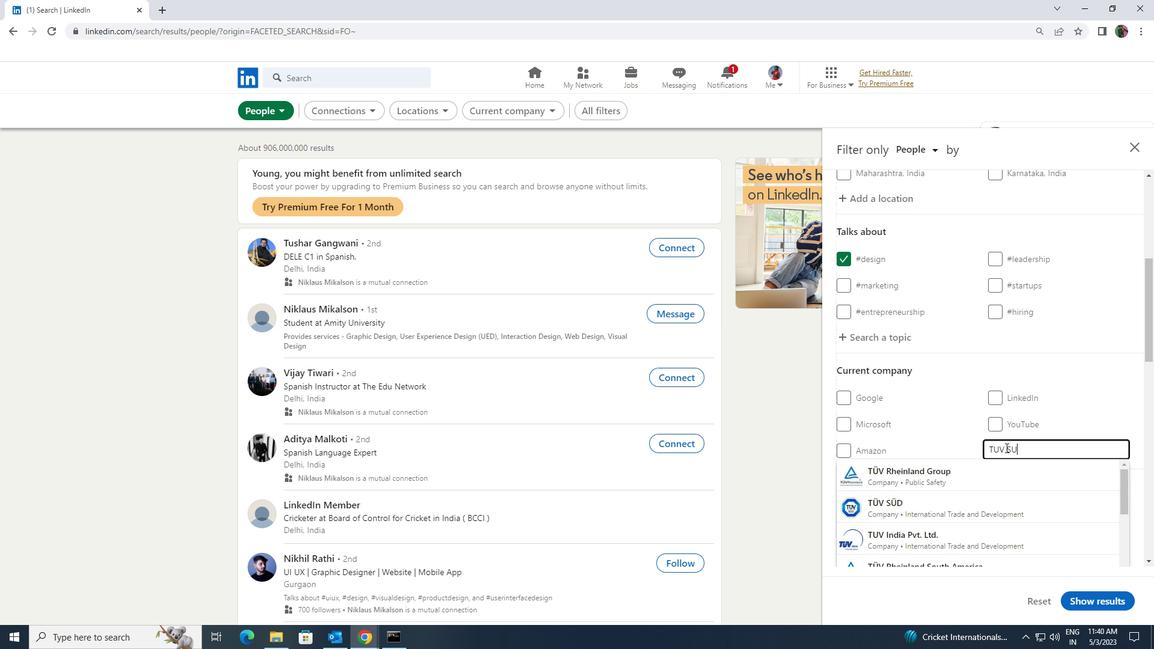 
Action: Mouse moved to (1002, 465)
Screenshot: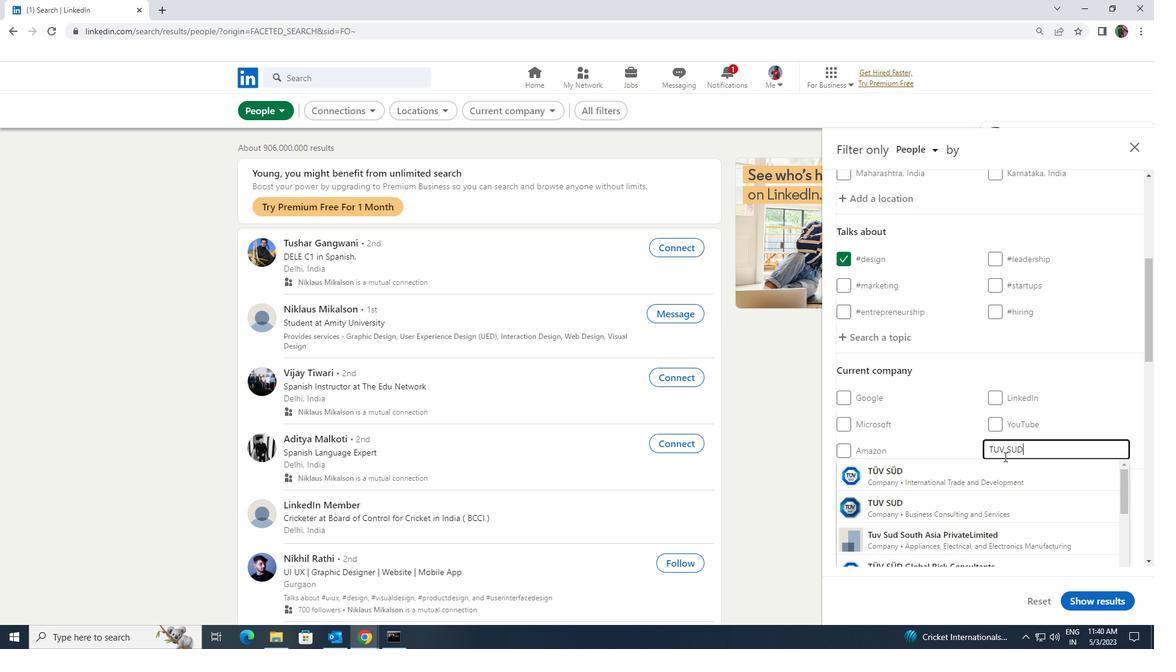 
Action: Mouse pressed left at (1002, 465)
Screenshot: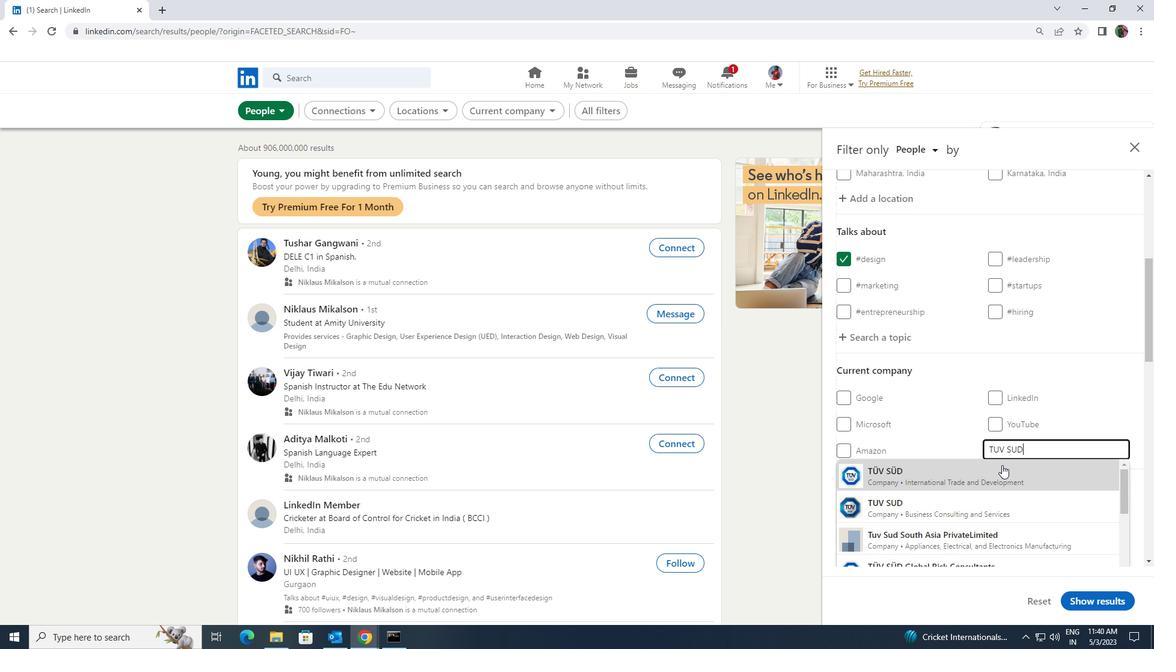 
Action: Mouse scrolled (1002, 464) with delta (0, 0)
Screenshot: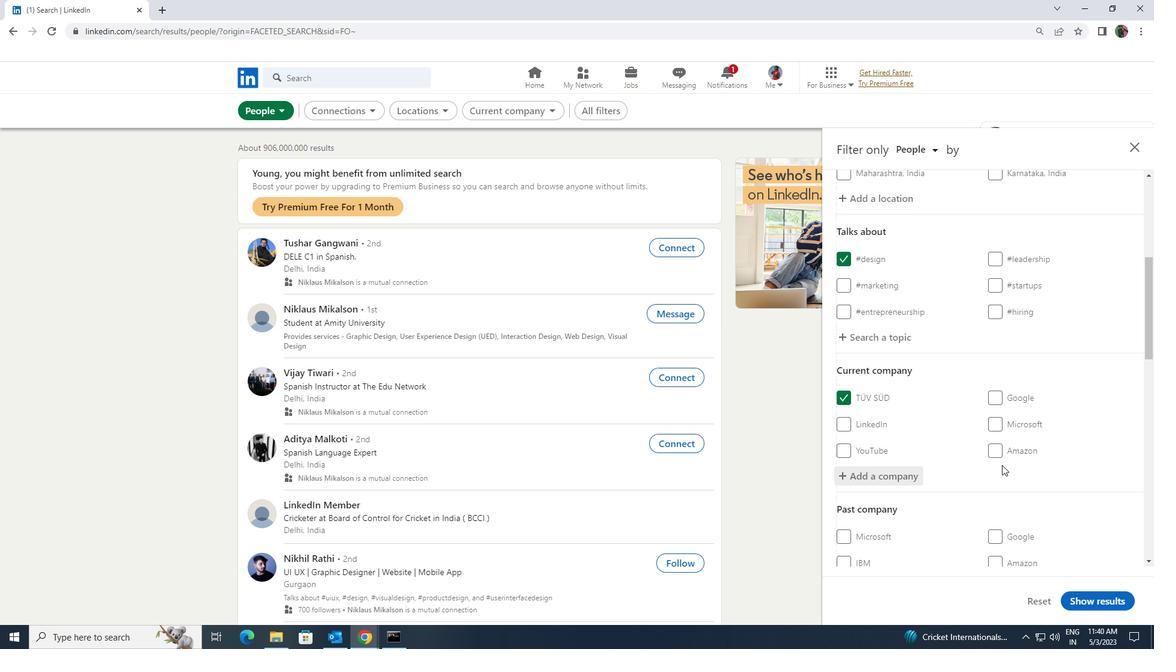 
Action: Mouse scrolled (1002, 464) with delta (0, 0)
Screenshot: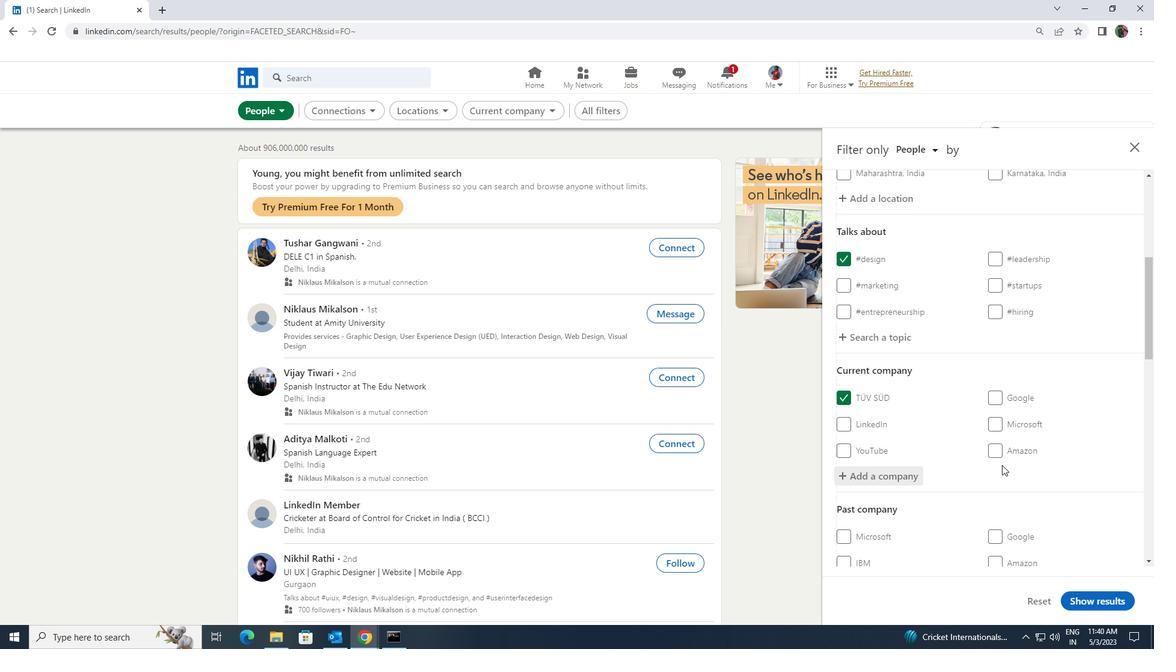 
Action: Mouse scrolled (1002, 464) with delta (0, 0)
Screenshot: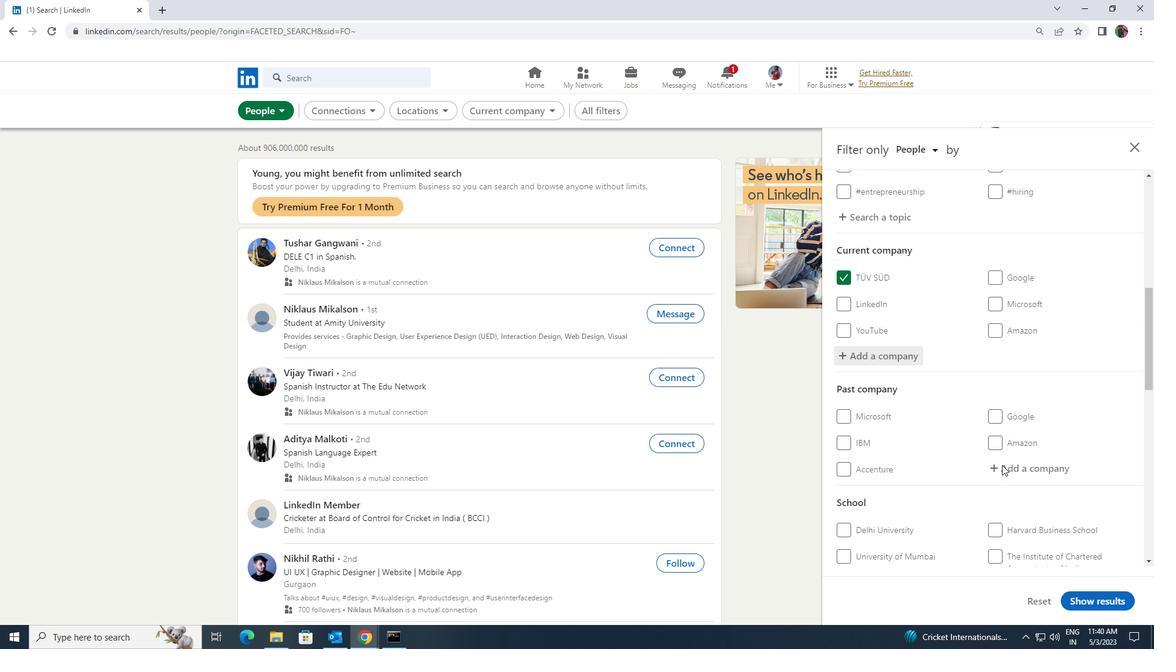
Action: Mouse scrolled (1002, 464) with delta (0, 0)
Screenshot: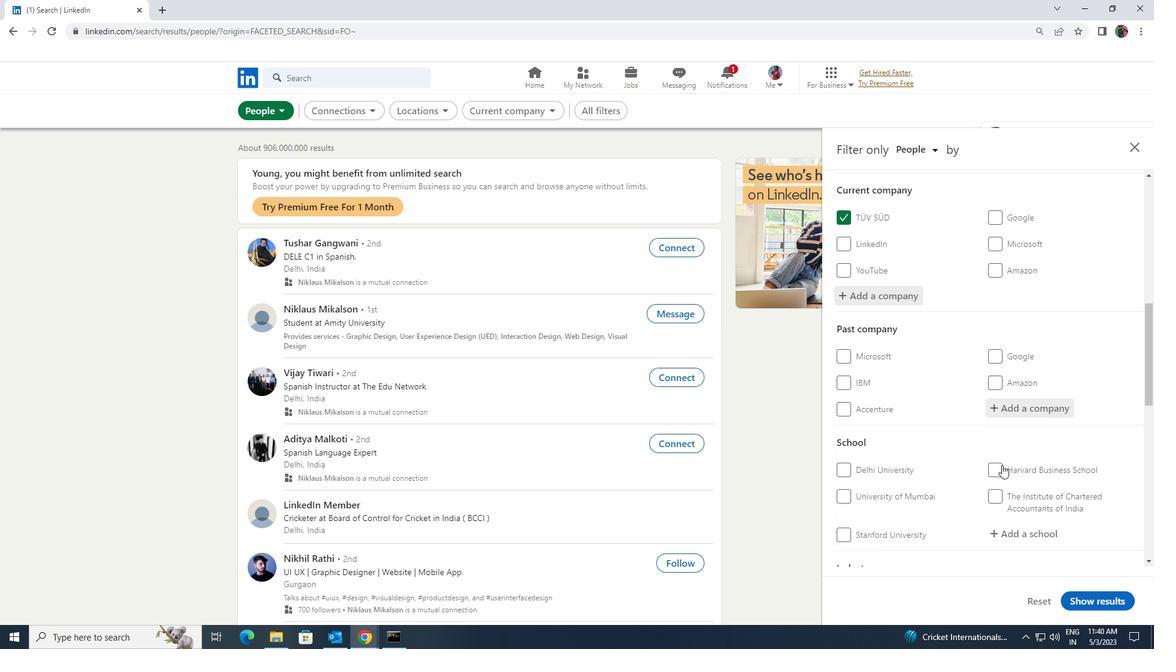 
Action: Mouse pressed left at (1002, 465)
Screenshot: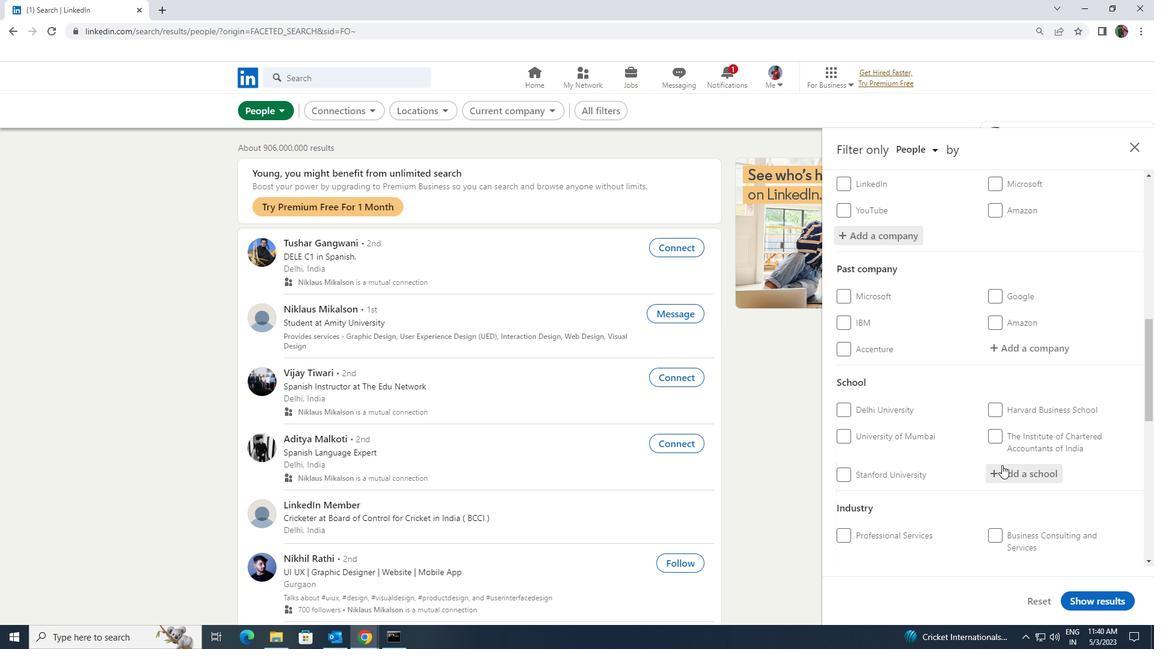 
Action: Key pressed <Key.shift><Key.shift><Key.shift>NATIONAL<Key.space><Key.shift>INSTITUTE<Key.space><Key.shift><Key.shift><Key.shift><Key.shift>OF<Key.space><Key.shift>FASHION<Key.space><Key.shift><Key.shift><Key.shift><Key.shift><Key.shift><Key.shift><Key.shift><Key.shift><Key.shift><Key.shift><Key.shift><Key.shift><Key.shift><Key.shift>TECHNOLOGY<Key.space><Key.shift><Key.shift><Key.shift><Key.shift><Key.shift><Key.shift>RAE
Screenshot: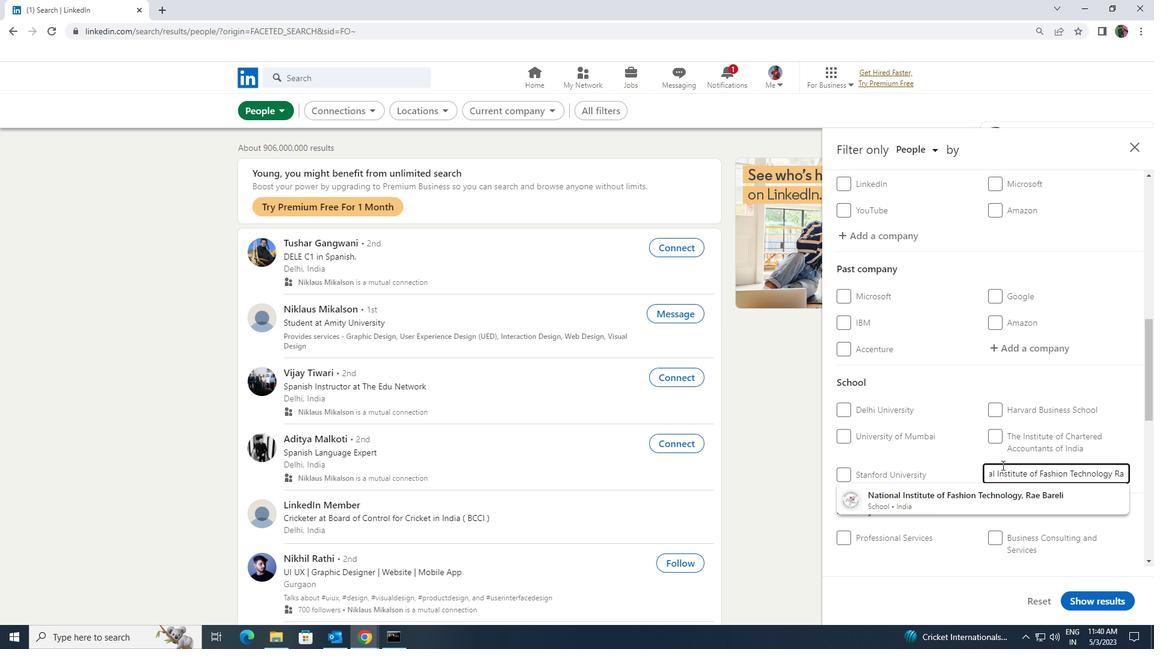 
Action: Mouse moved to (1006, 490)
Screenshot: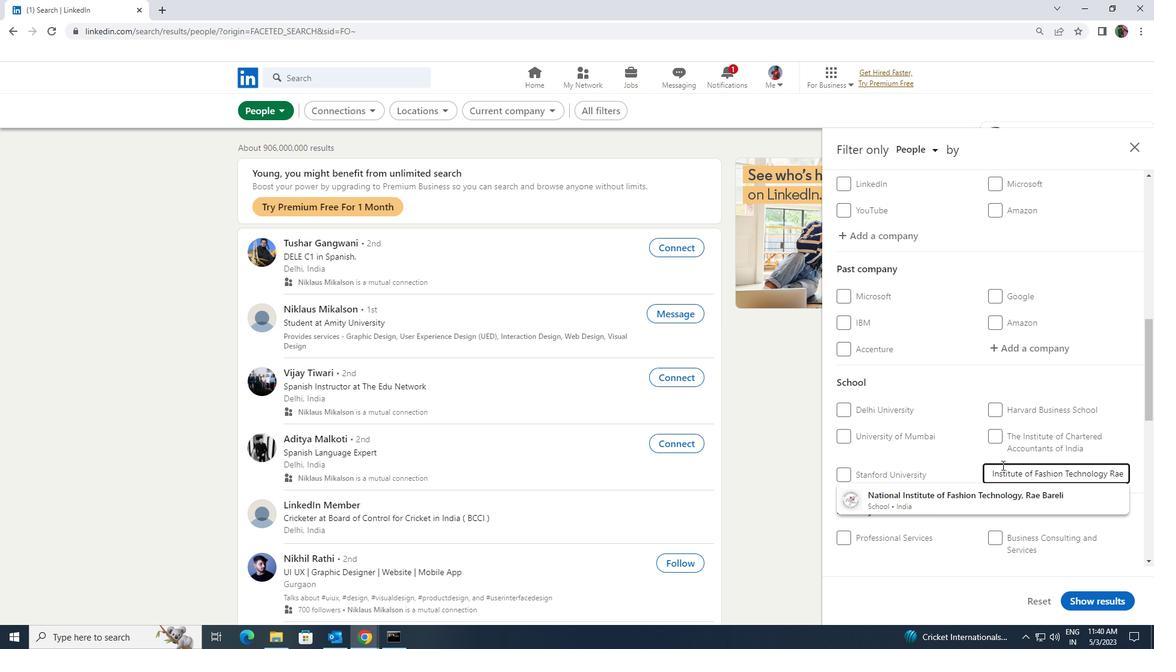 
Action: Mouse pressed left at (1006, 490)
Screenshot: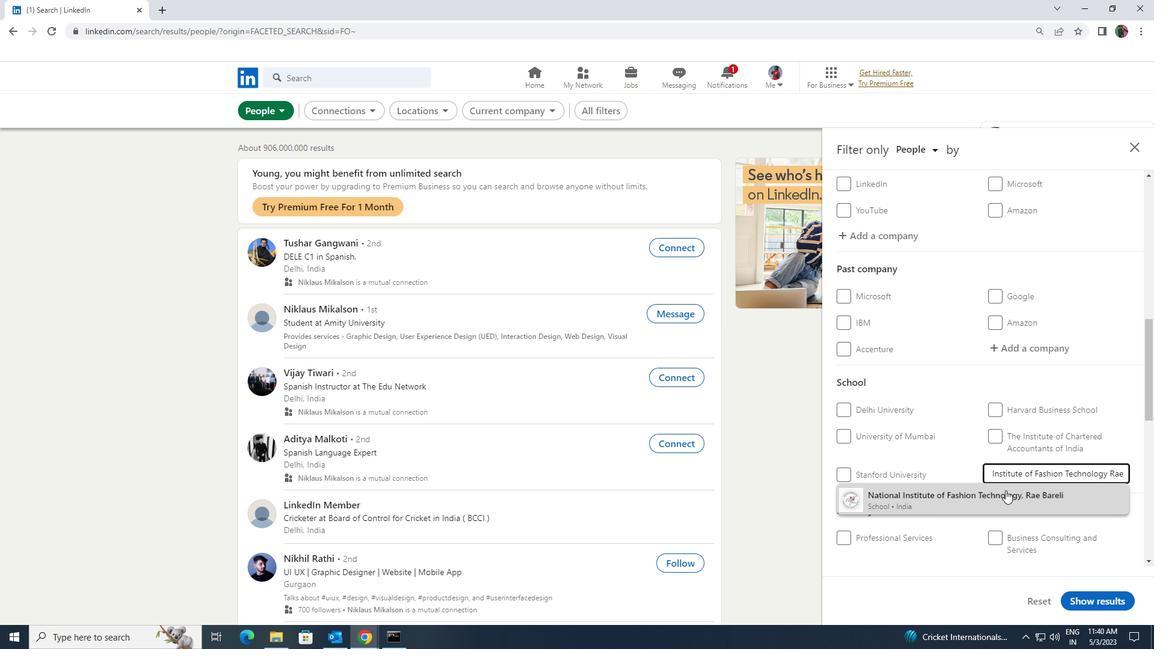 
Action: Mouse scrolled (1006, 490) with delta (0, 0)
Screenshot: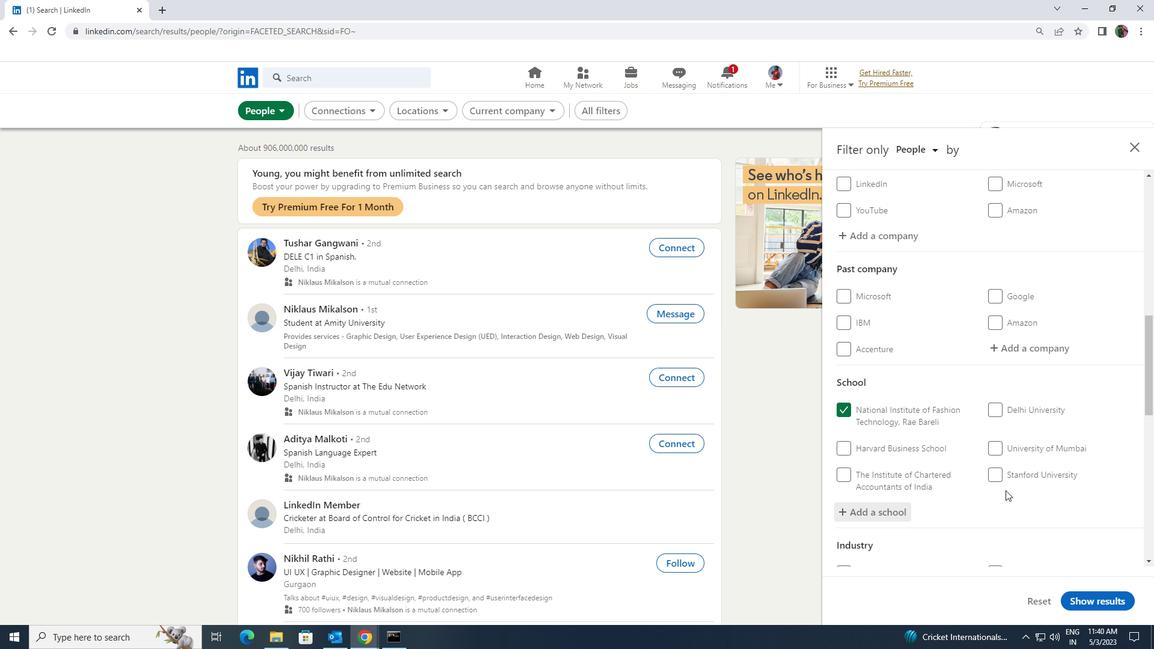 
Action: Mouse scrolled (1006, 490) with delta (0, 0)
Screenshot: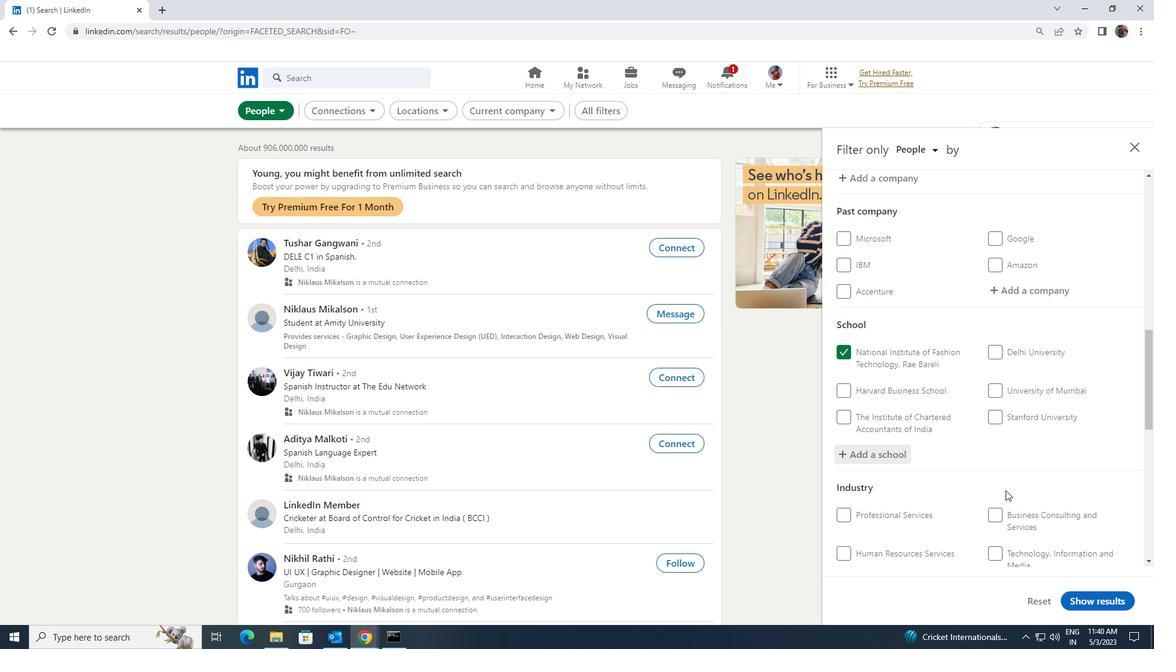 
Action: Mouse scrolled (1006, 490) with delta (0, 0)
Screenshot: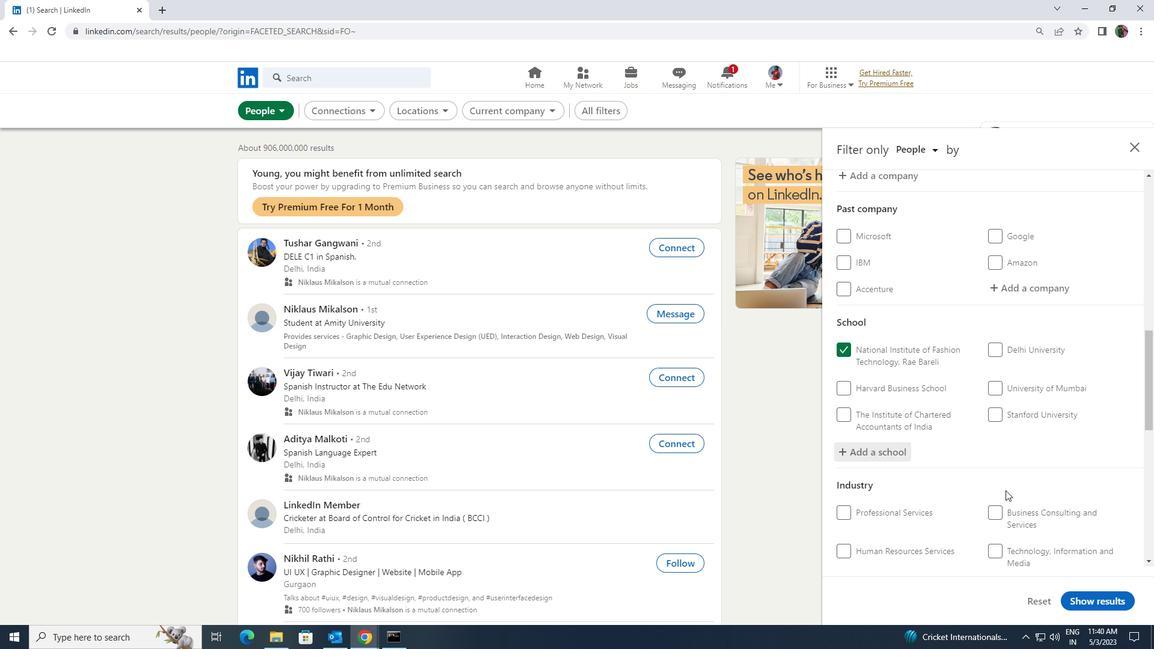
Action: Mouse moved to (1018, 466)
Screenshot: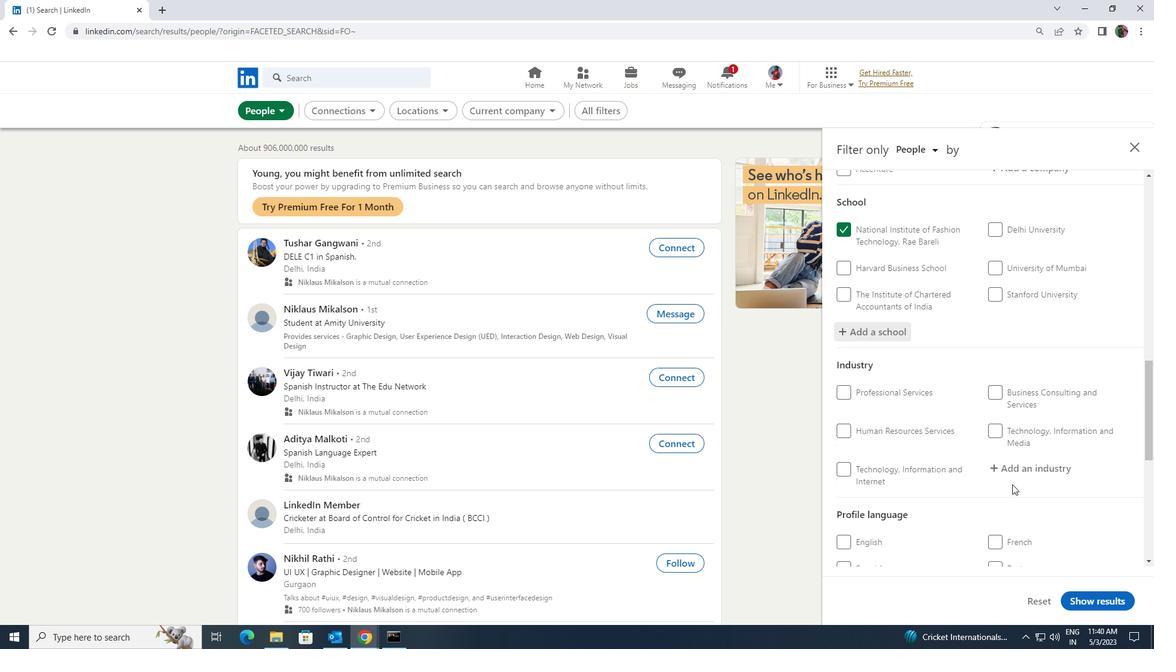 
Action: Mouse pressed left at (1018, 466)
Screenshot: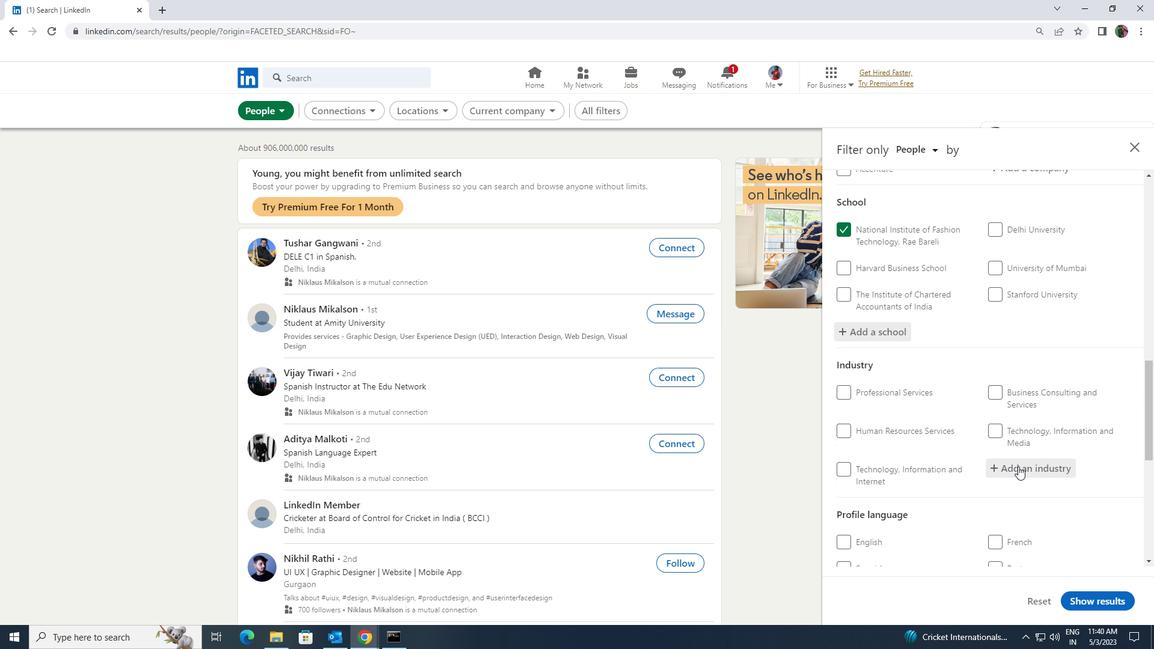 
Action: Key pressed <Key.shift>LOGO<Key.backspace><Key.backspace><Key.backspace><Key.backspace><Key.shift><Key.shift><Key.shift>ARME
Screenshot: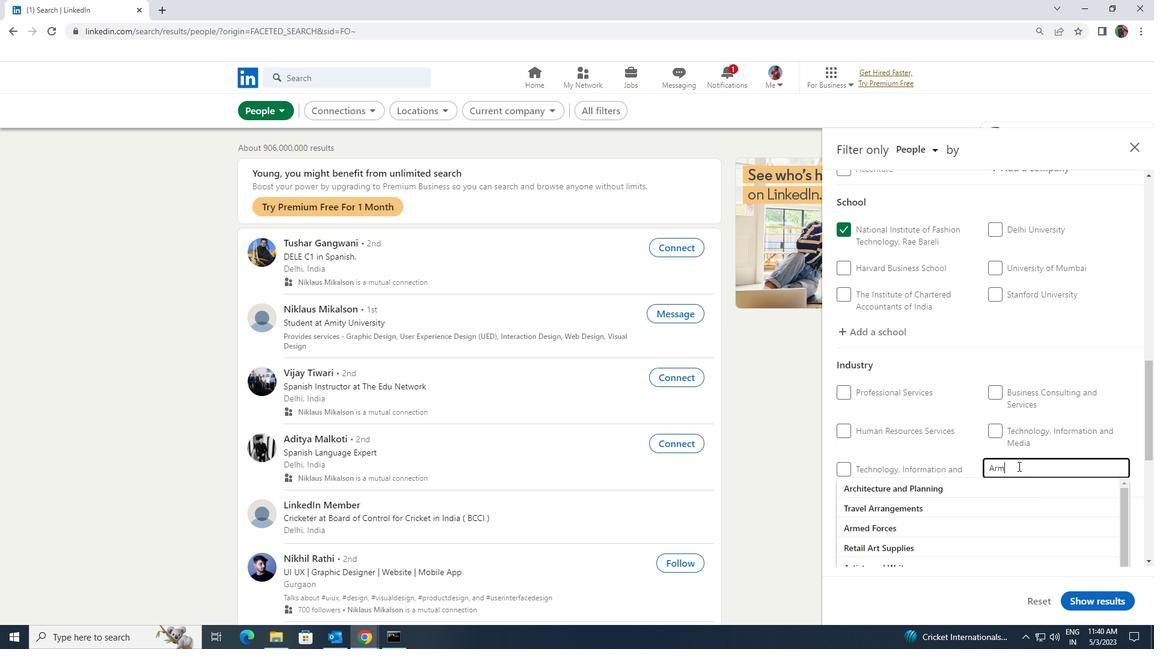 
Action: Mouse moved to (1011, 478)
Screenshot: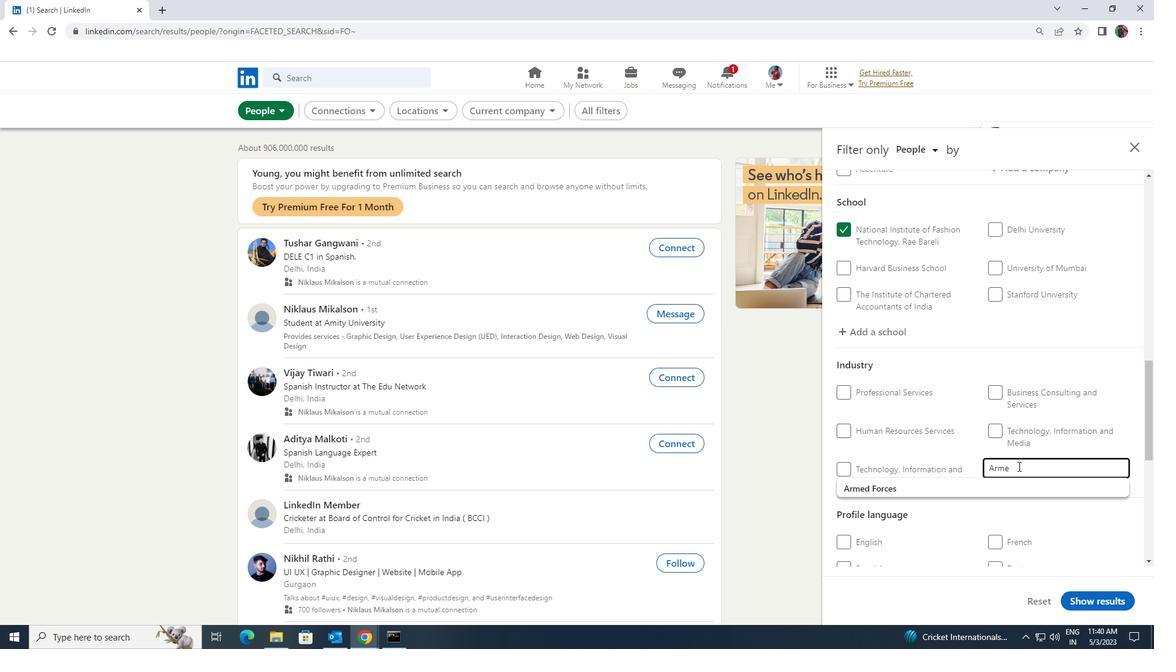 
Action: Mouse pressed left at (1011, 478)
Screenshot: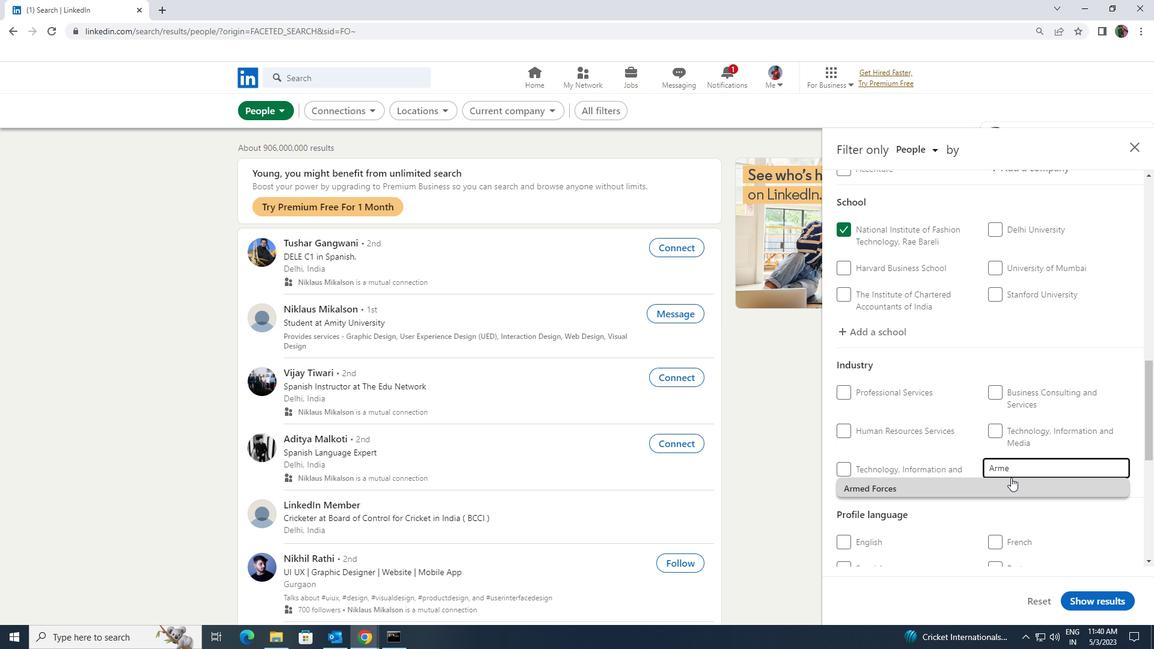 
Action: Mouse scrolled (1011, 477) with delta (0, 0)
Screenshot: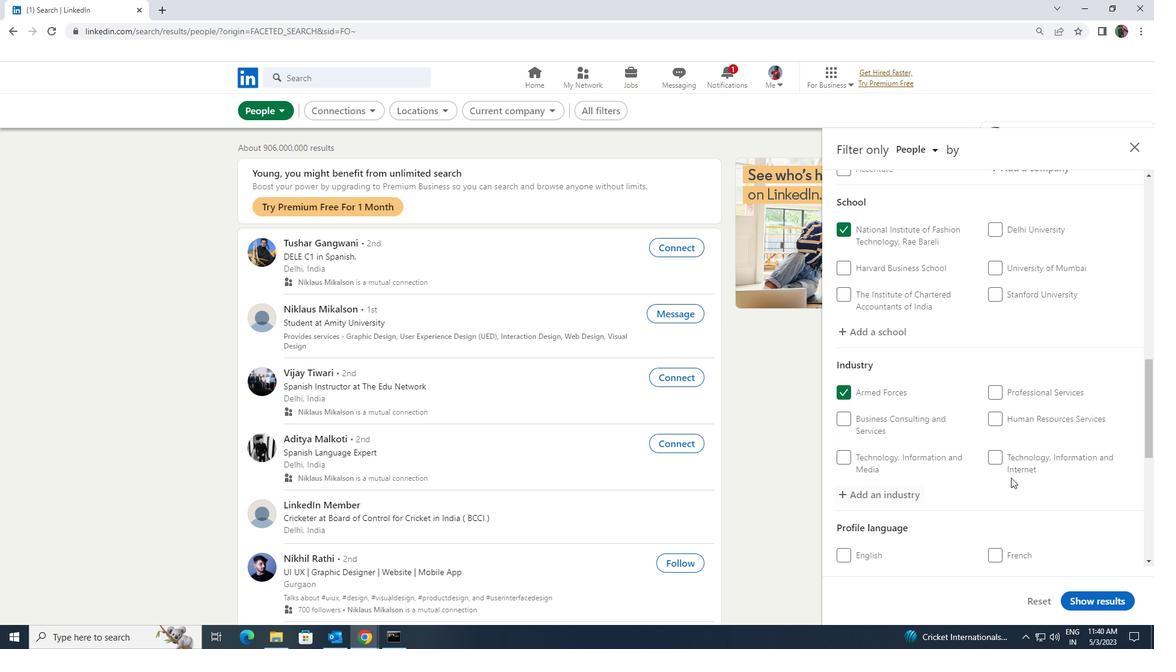 
Action: Mouse scrolled (1011, 477) with delta (0, 0)
Screenshot: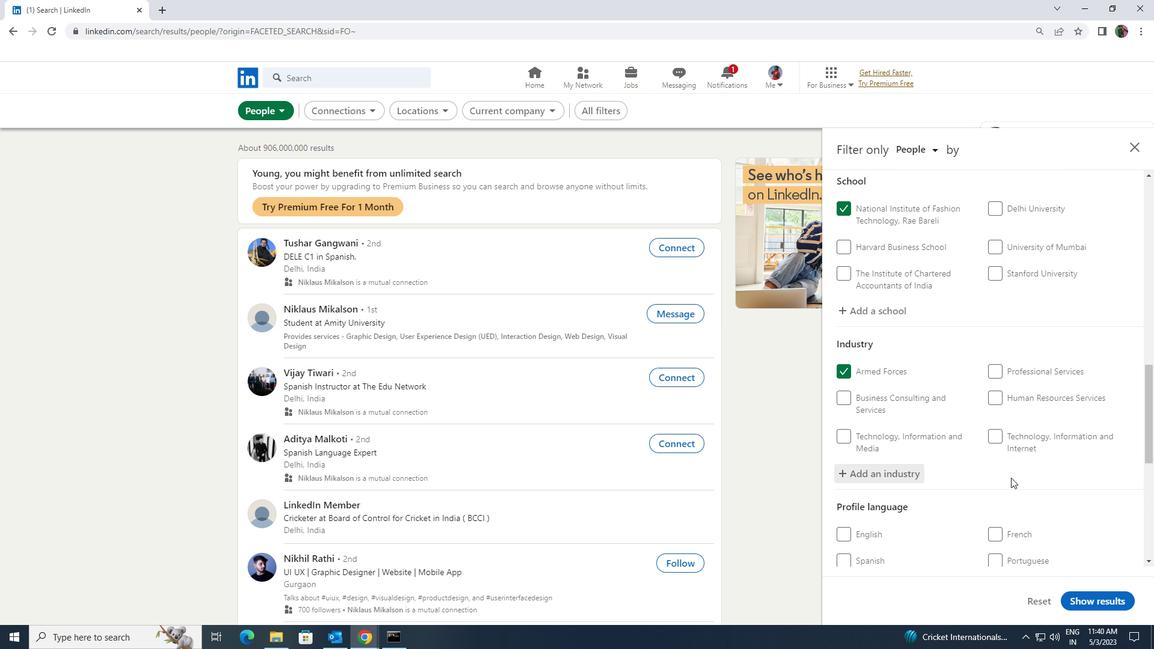 
Action: Mouse scrolled (1011, 477) with delta (0, 0)
Screenshot: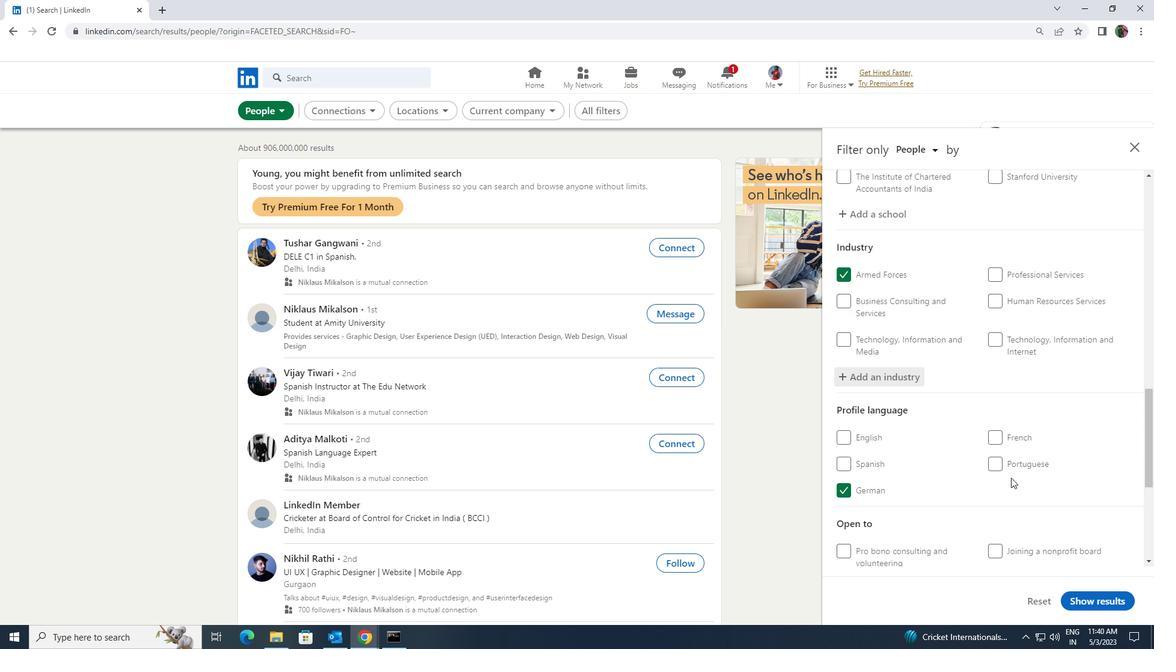 
Action: Mouse scrolled (1011, 477) with delta (0, 0)
Screenshot: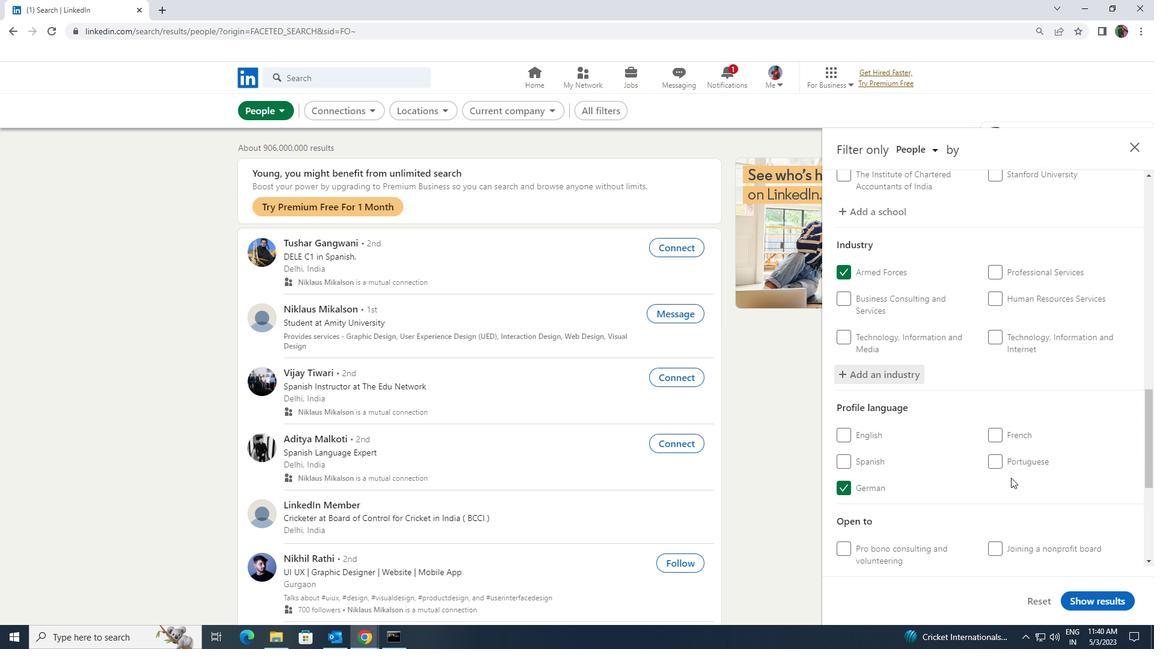 
Action: Mouse scrolled (1011, 477) with delta (0, 0)
Screenshot: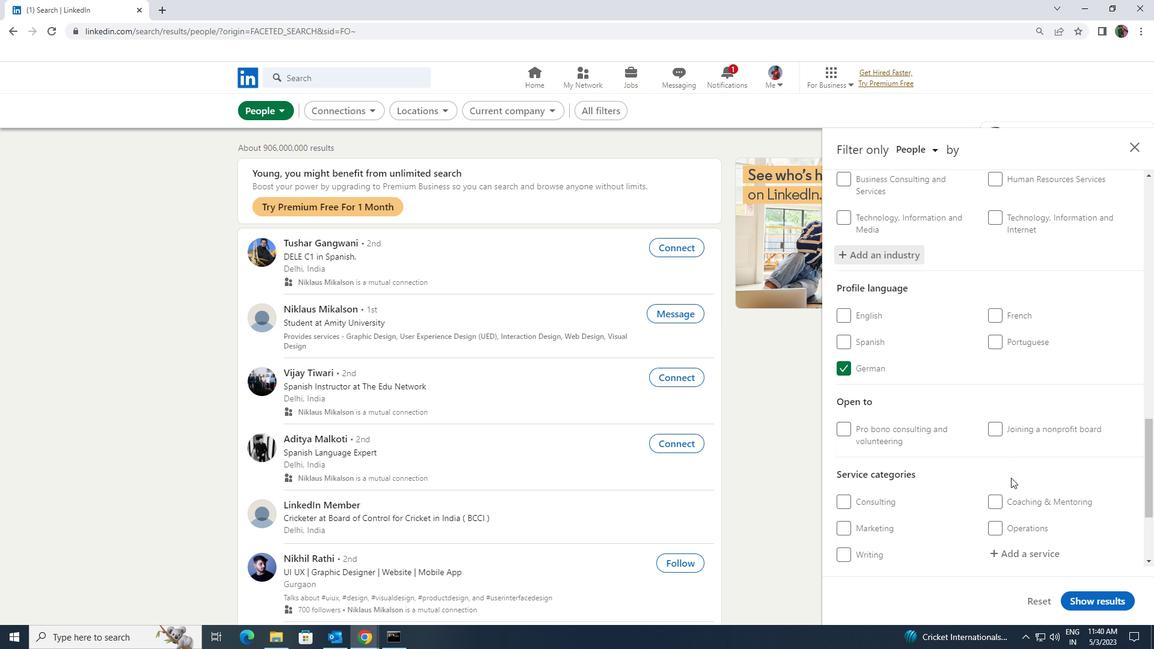 
Action: Mouse moved to (1007, 490)
Screenshot: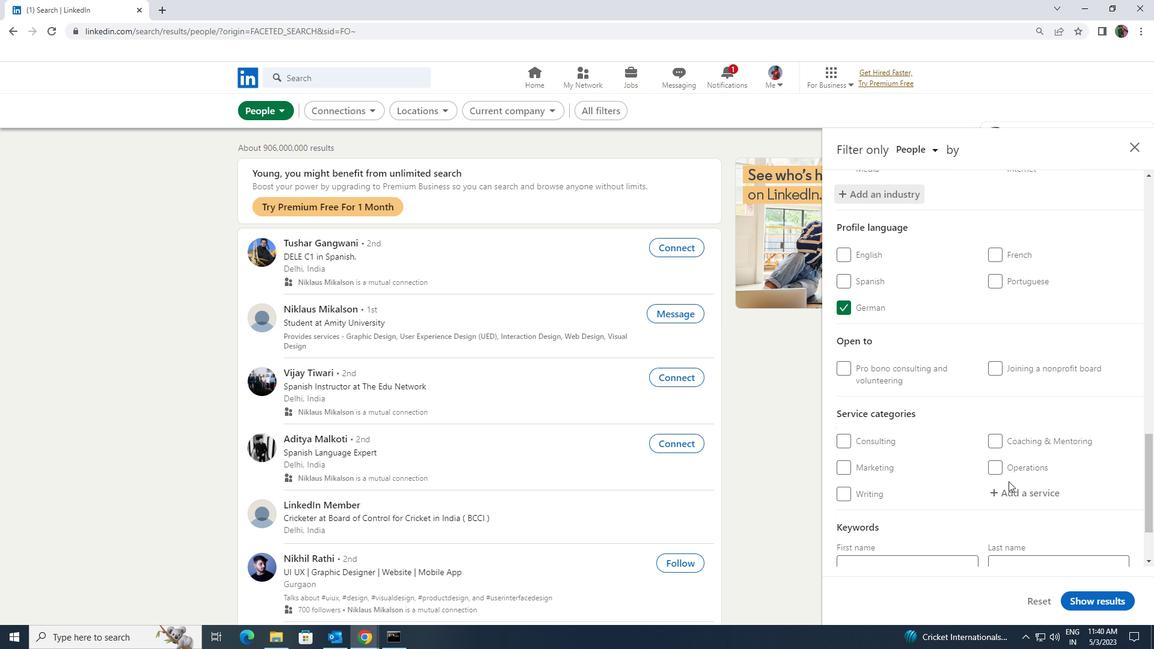 
Action: Mouse pressed left at (1007, 490)
Screenshot: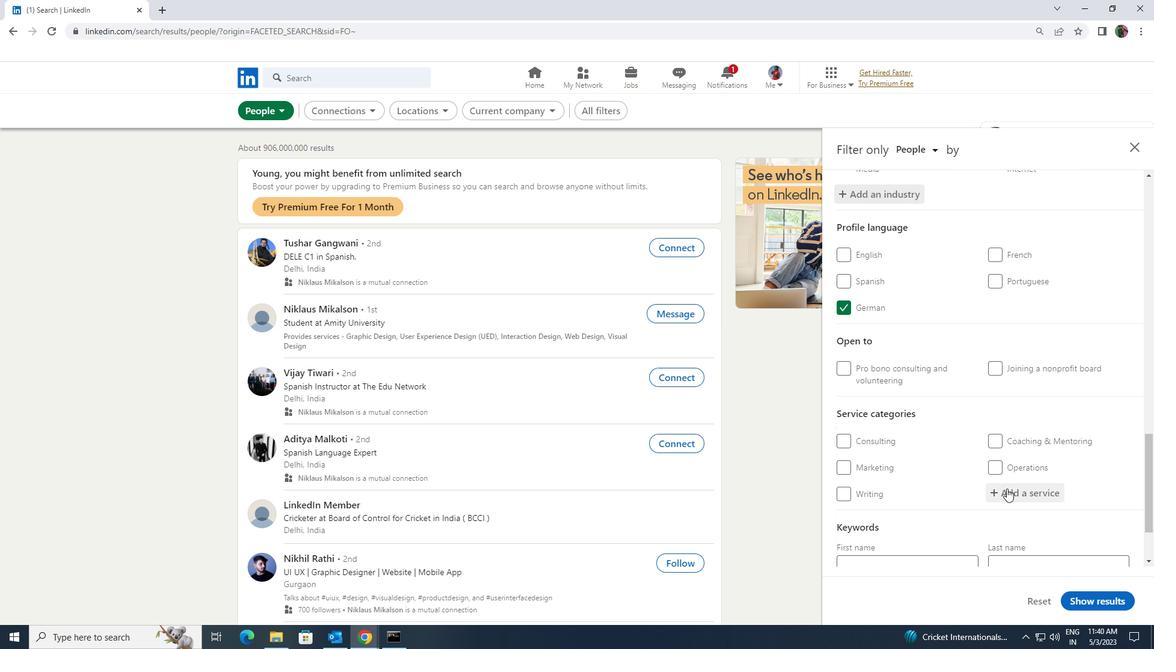 
Action: Key pressed <Key.shift>LOGO<Key.space>
Screenshot: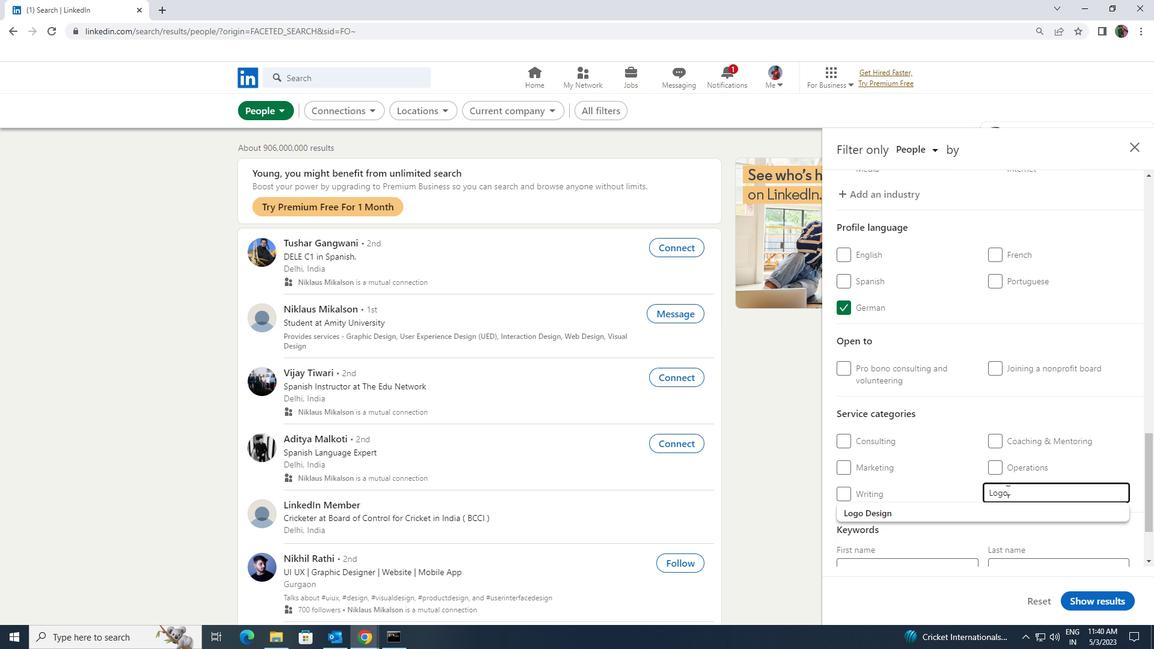 
Action: Mouse moved to (1004, 513)
Screenshot: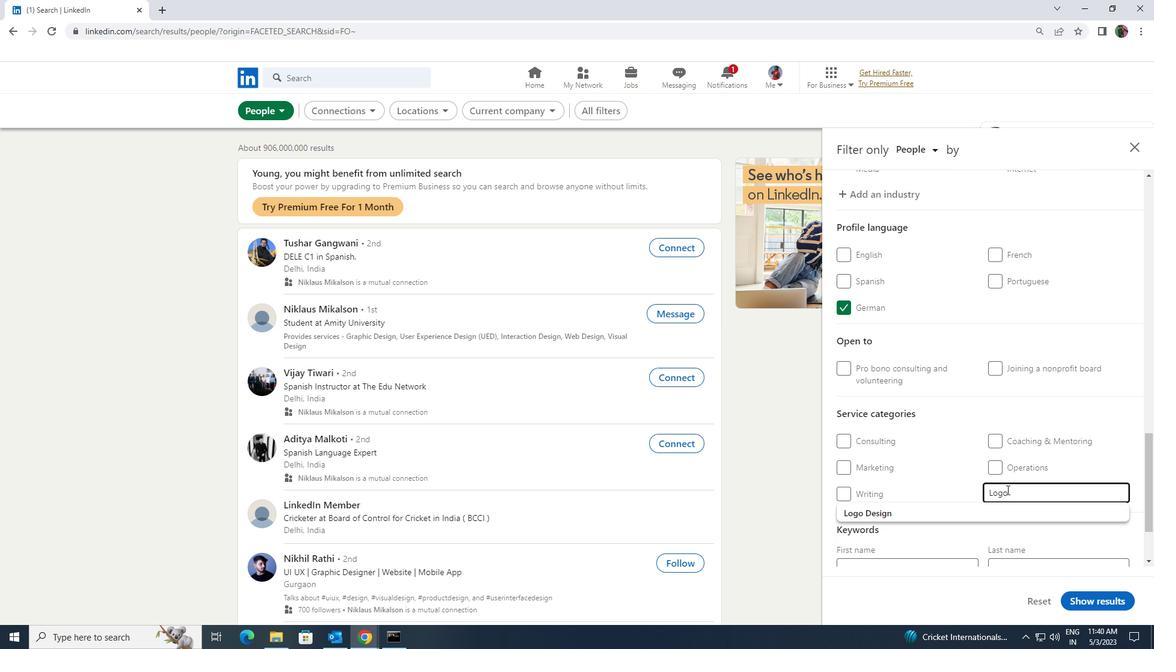 
Action: Mouse pressed left at (1004, 513)
Screenshot: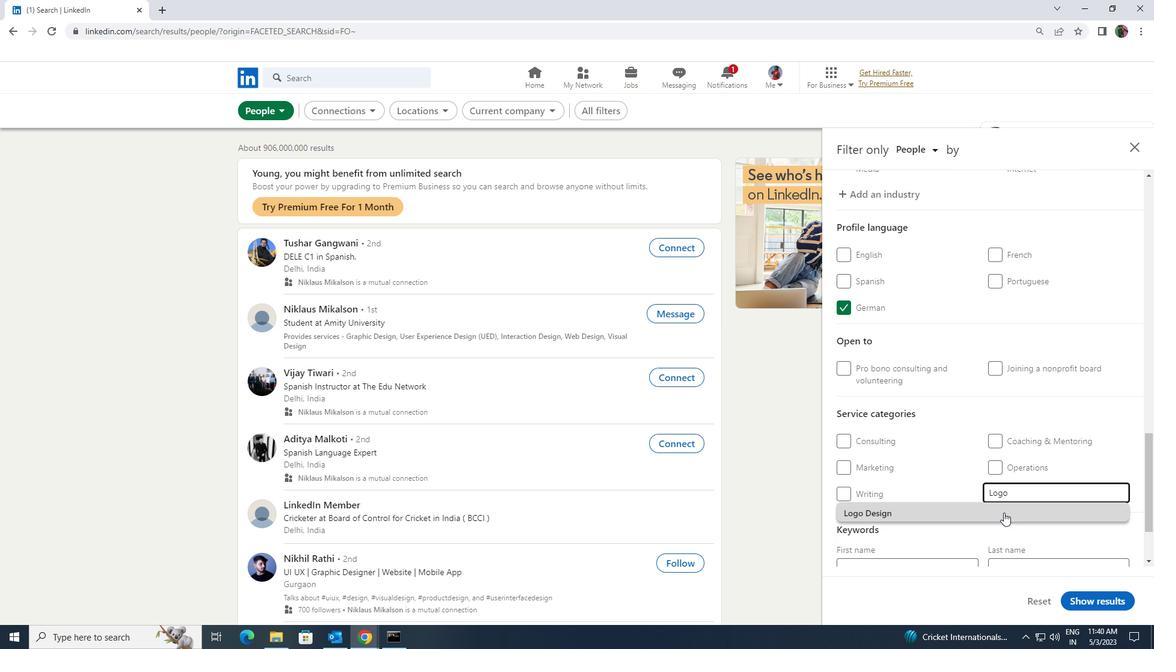 
Action: Mouse scrolled (1004, 512) with delta (0, 0)
Screenshot: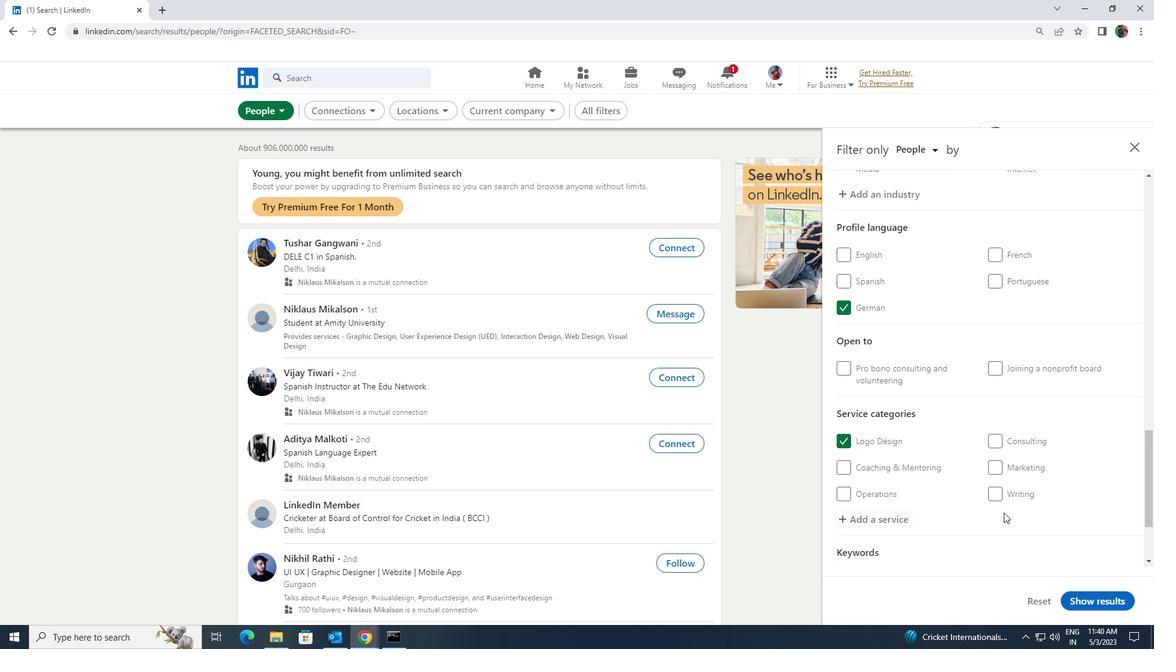 
Action: Mouse scrolled (1004, 512) with delta (0, 0)
Screenshot: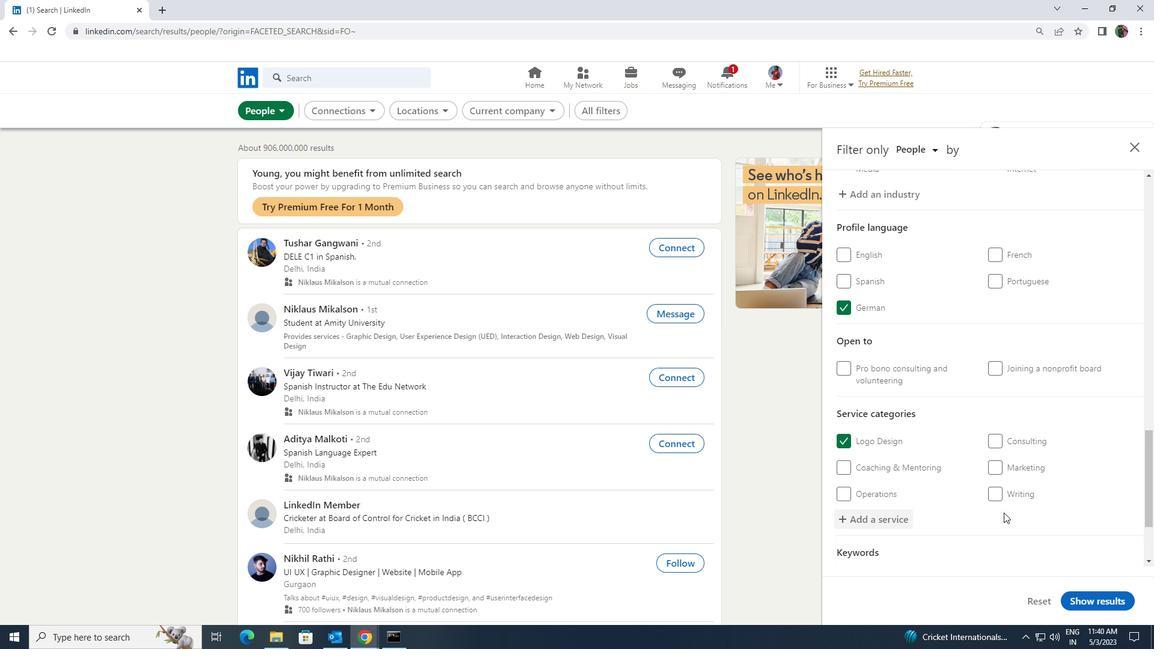 
Action: Mouse scrolled (1004, 512) with delta (0, 0)
Screenshot: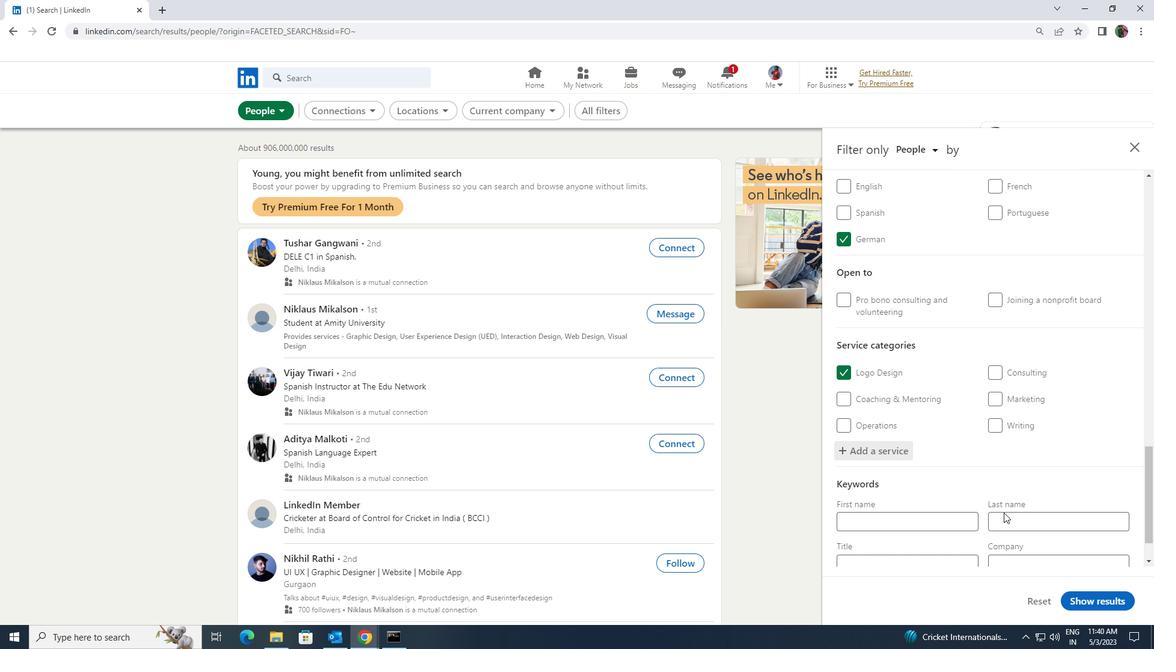 
Action: Mouse scrolled (1004, 512) with delta (0, 0)
Screenshot: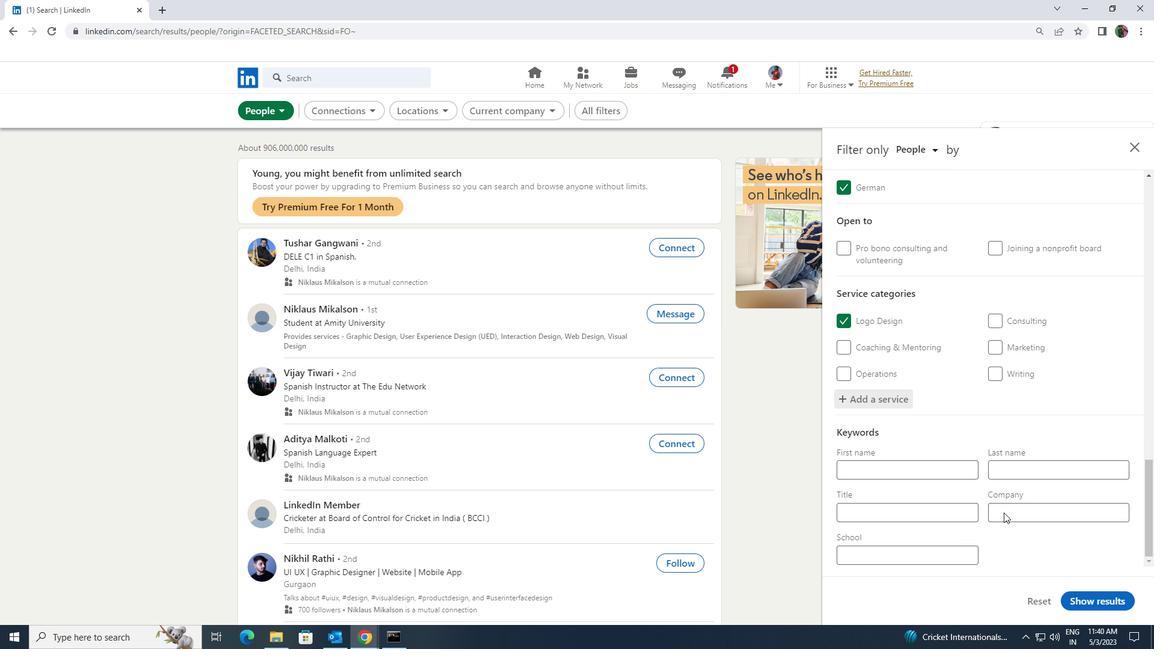 
Action: Mouse moved to (970, 512)
Screenshot: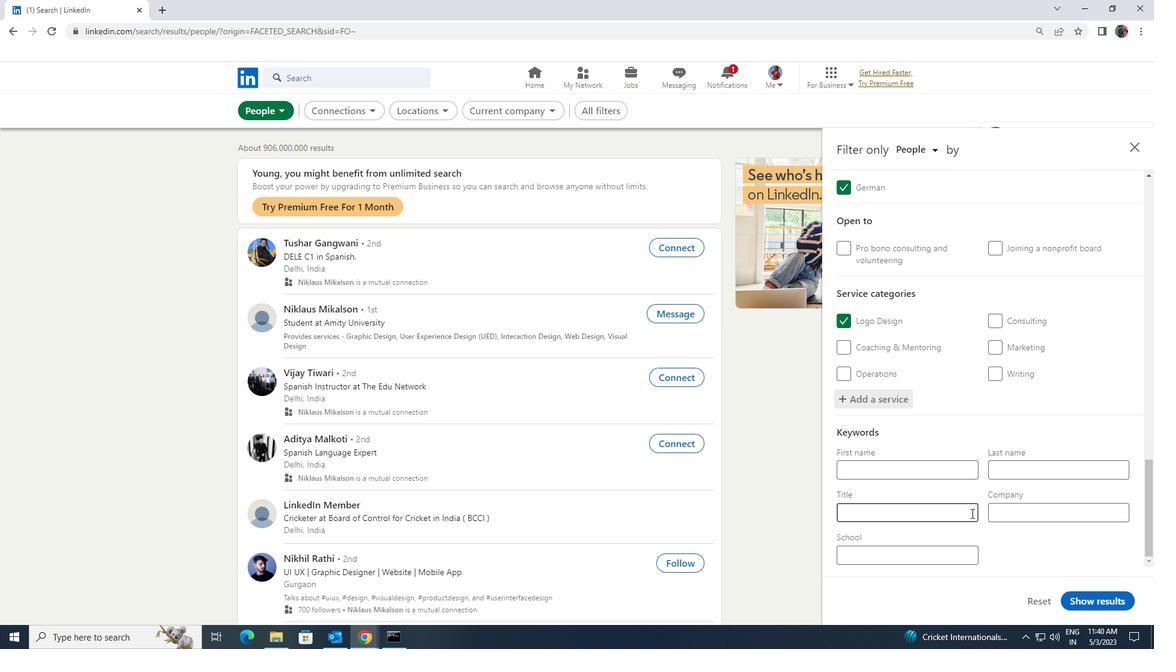 
Action: Mouse pressed left at (970, 512)
Screenshot: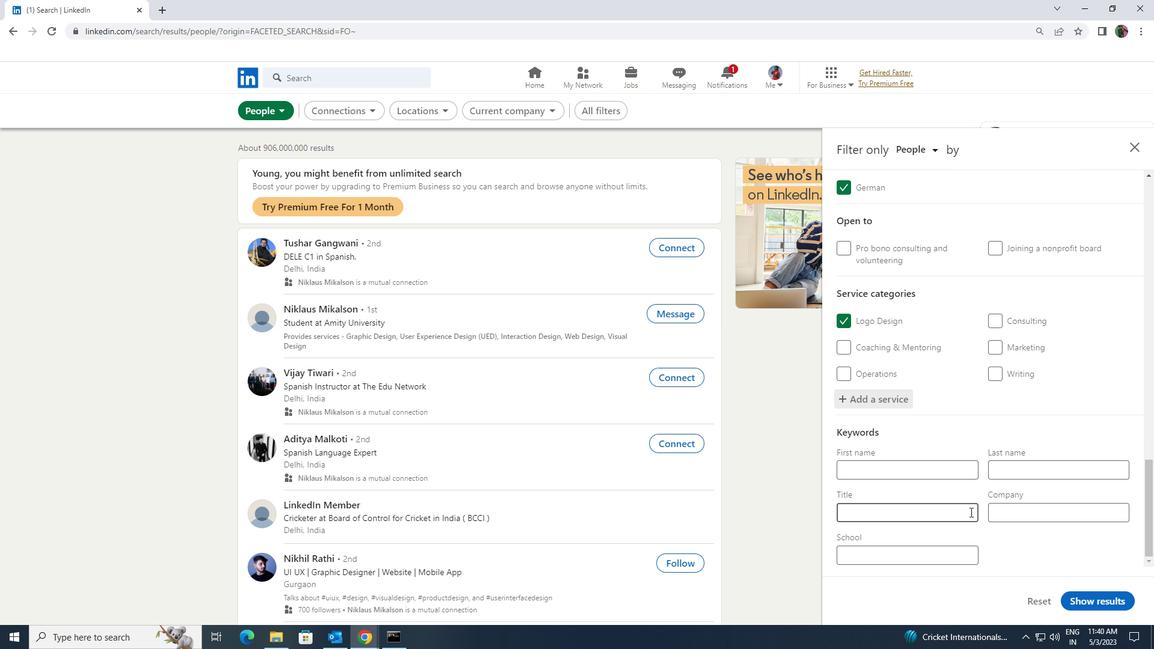 
Action: Key pressed <Key.shift><Key.shift><Key.shift><Key.shift><Key.shift><Key.shift>PHLEBOTOMIST
Screenshot: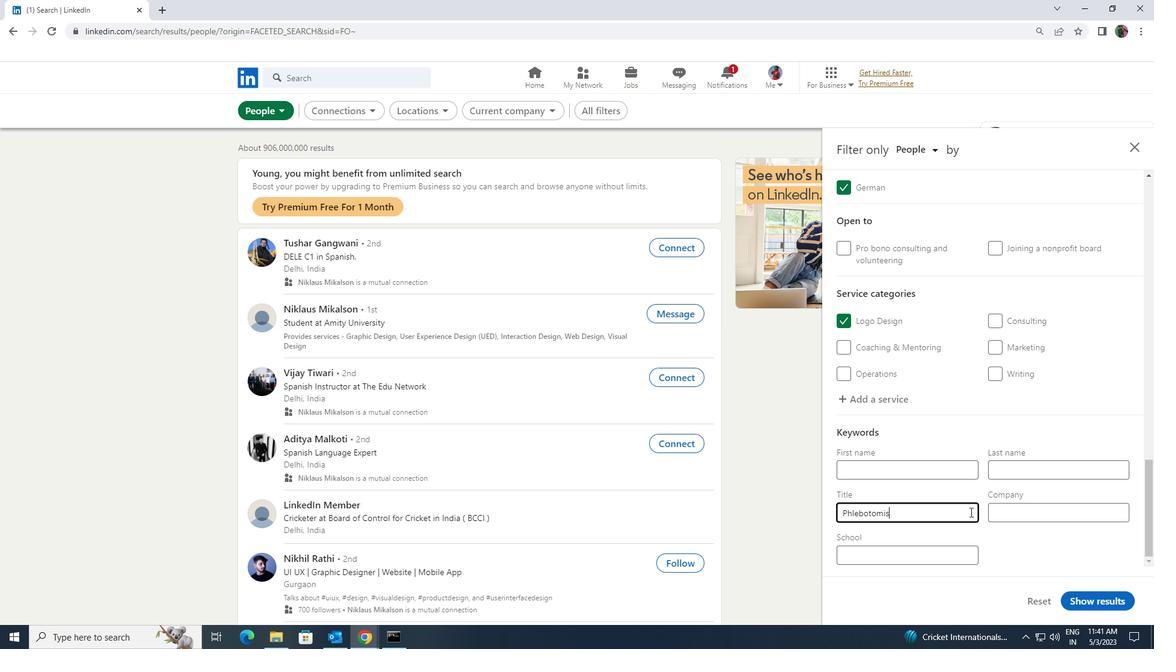 
Action: Mouse moved to (1093, 596)
Screenshot: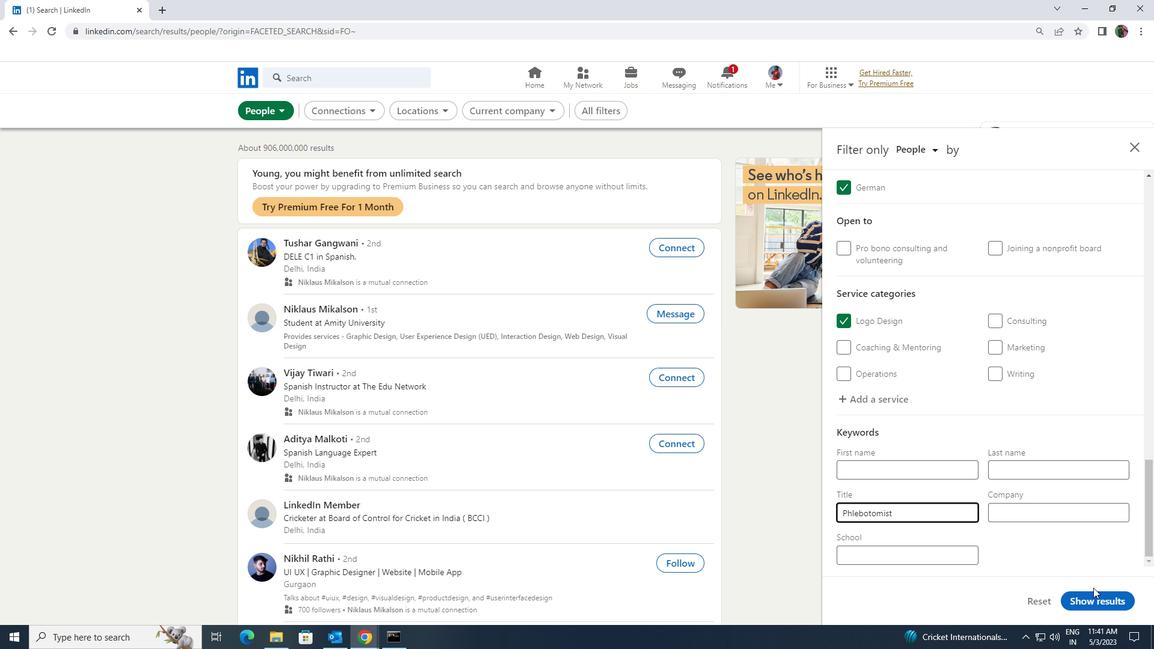 
Action: Mouse pressed left at (1093, 596)
Screenshot: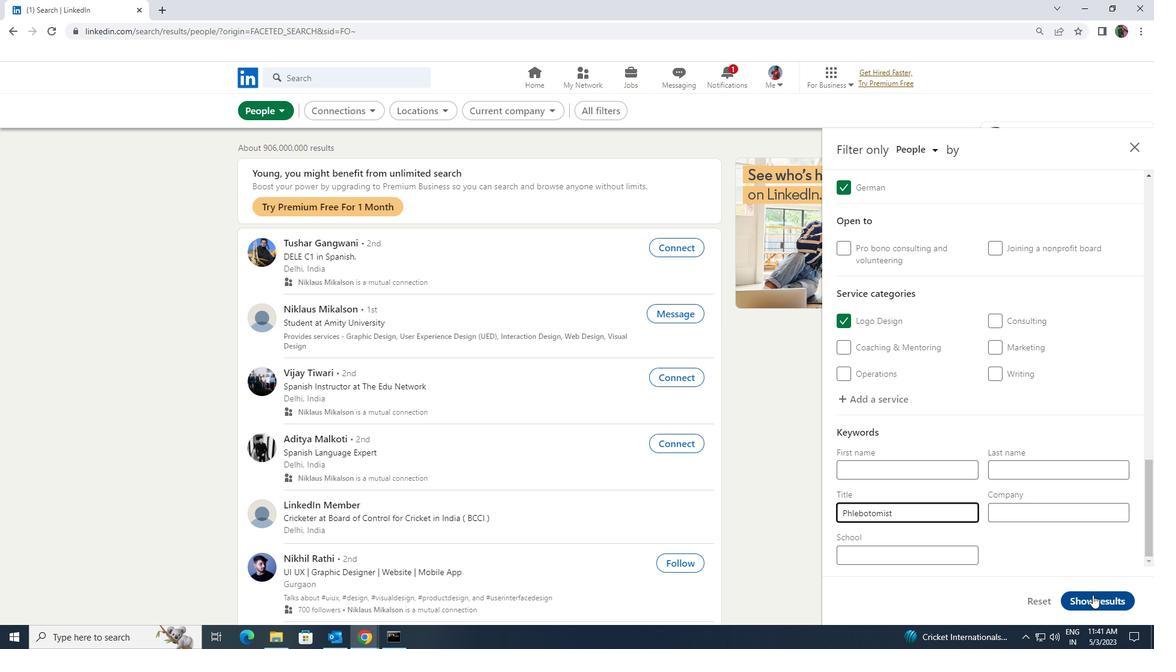 
